 Task: Manage the "User settings" page in the site builder.
Action: Mouse moved to (1108, 77)
Screenshot: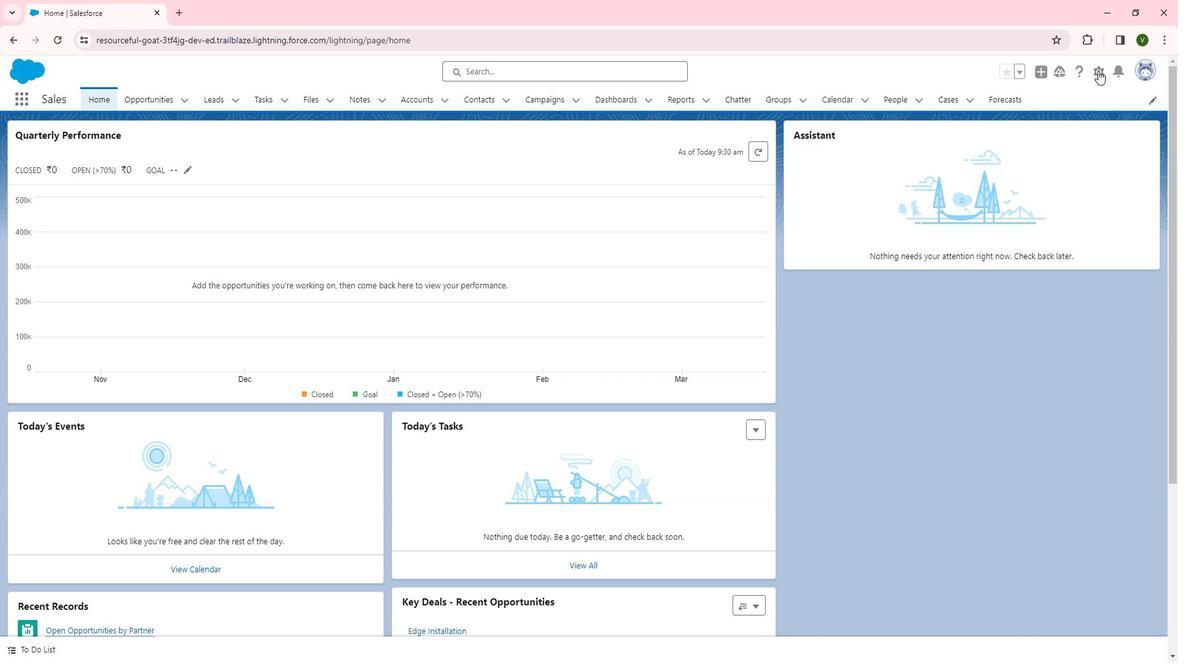 
Action: Mouse pressed left at (1108, 77)
Screenshot: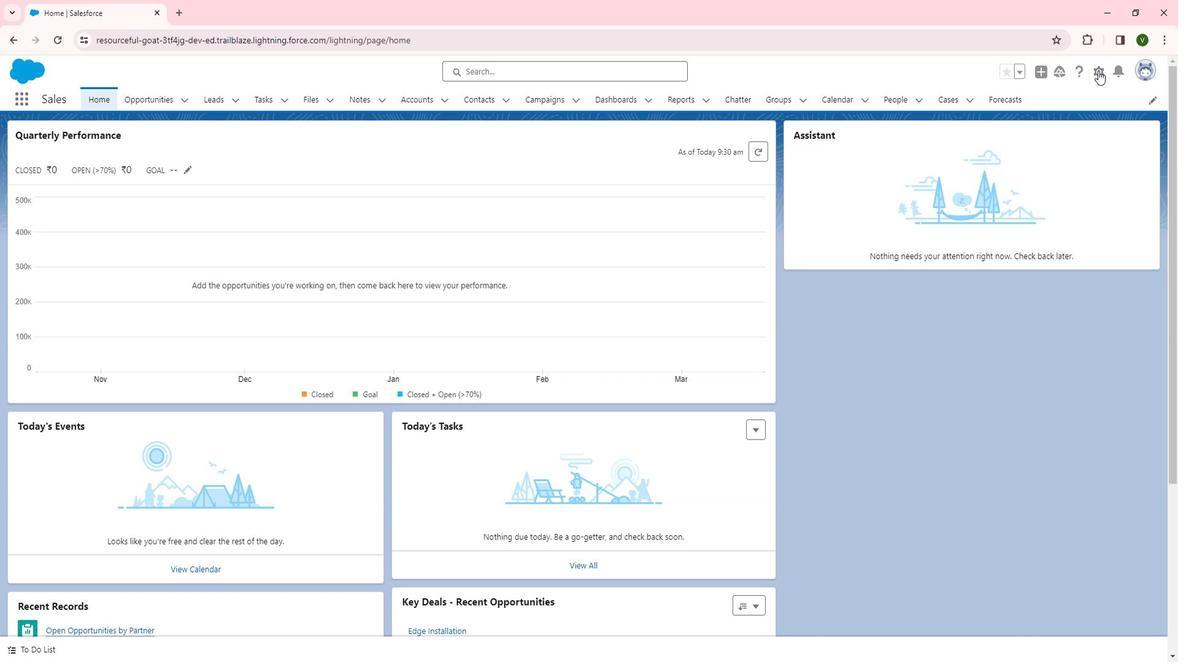 
Action: Mouse moved to (1054, 114)
Screenshot: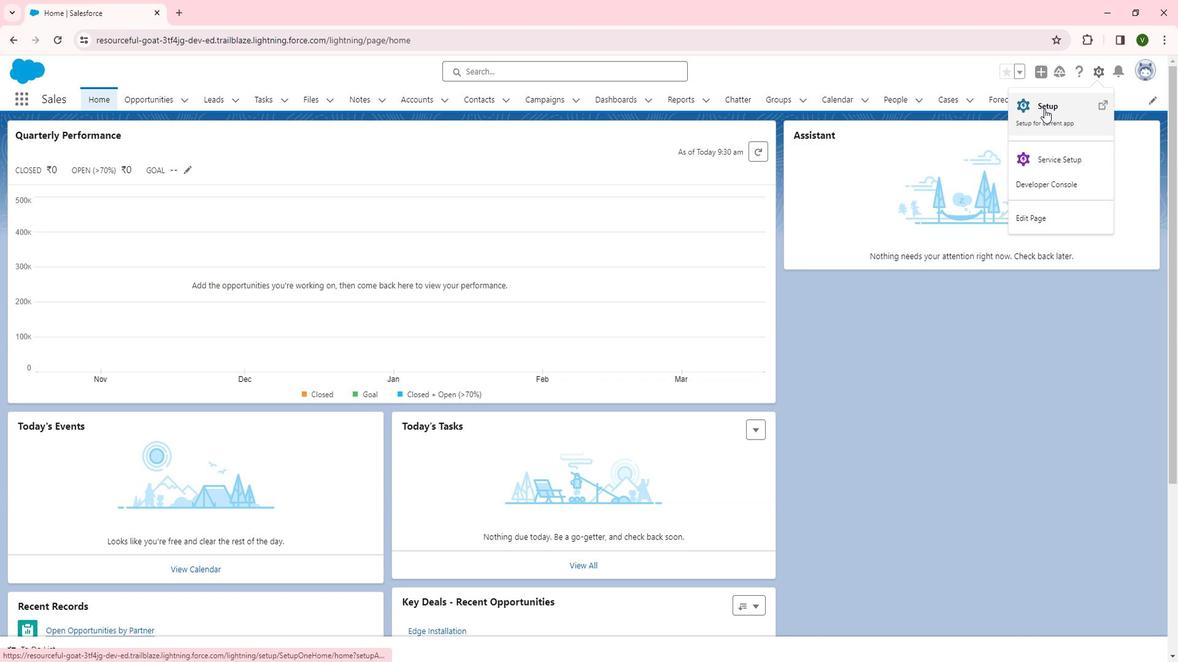
Action: Mouse pressed left at (1054, 114)
Screenshot: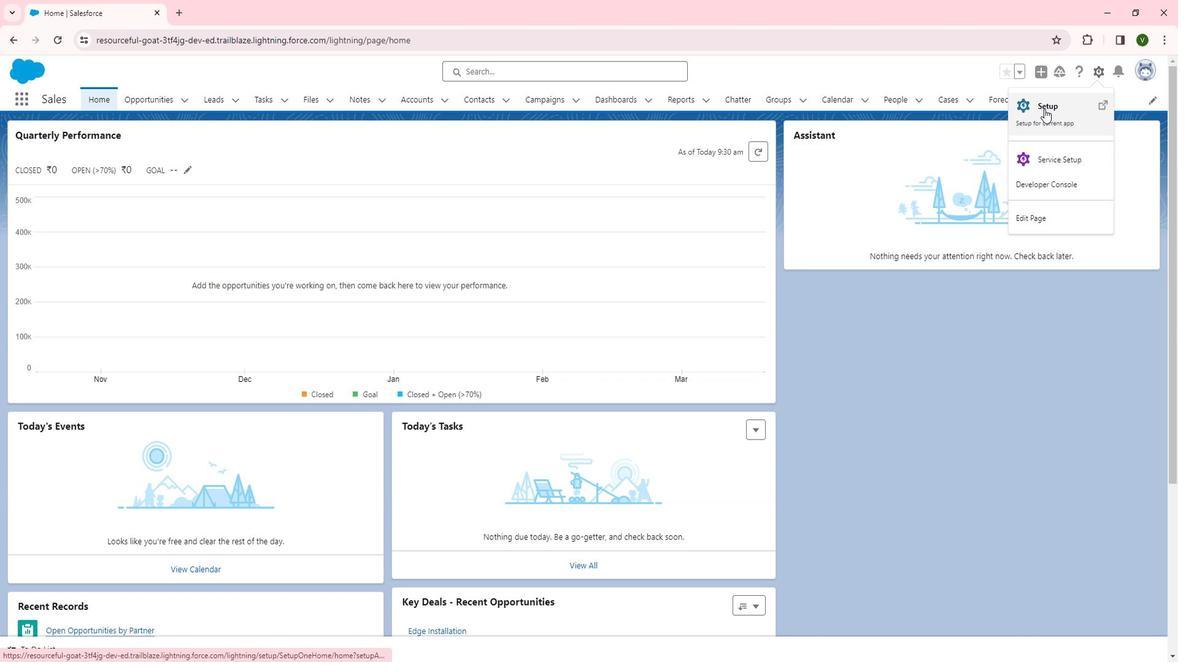 
Action: Mouse moved to (52, 448)
Screenshot: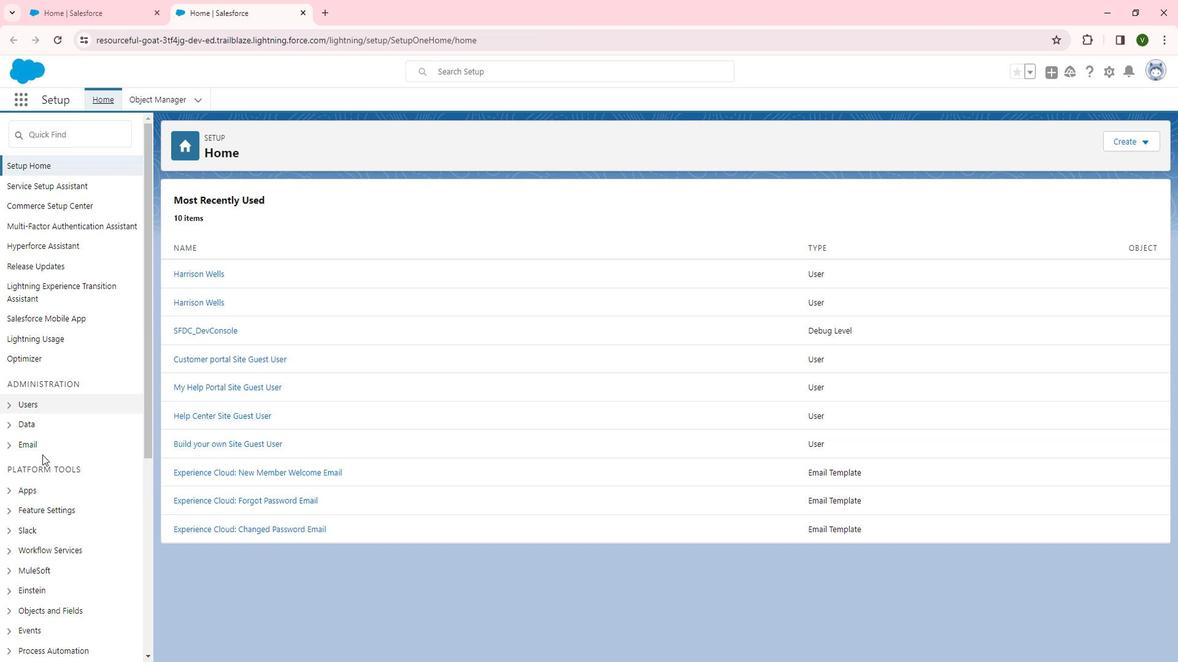 
Action: Mouse scrolled (52, 447) with delta (0, 0)
Screenshot: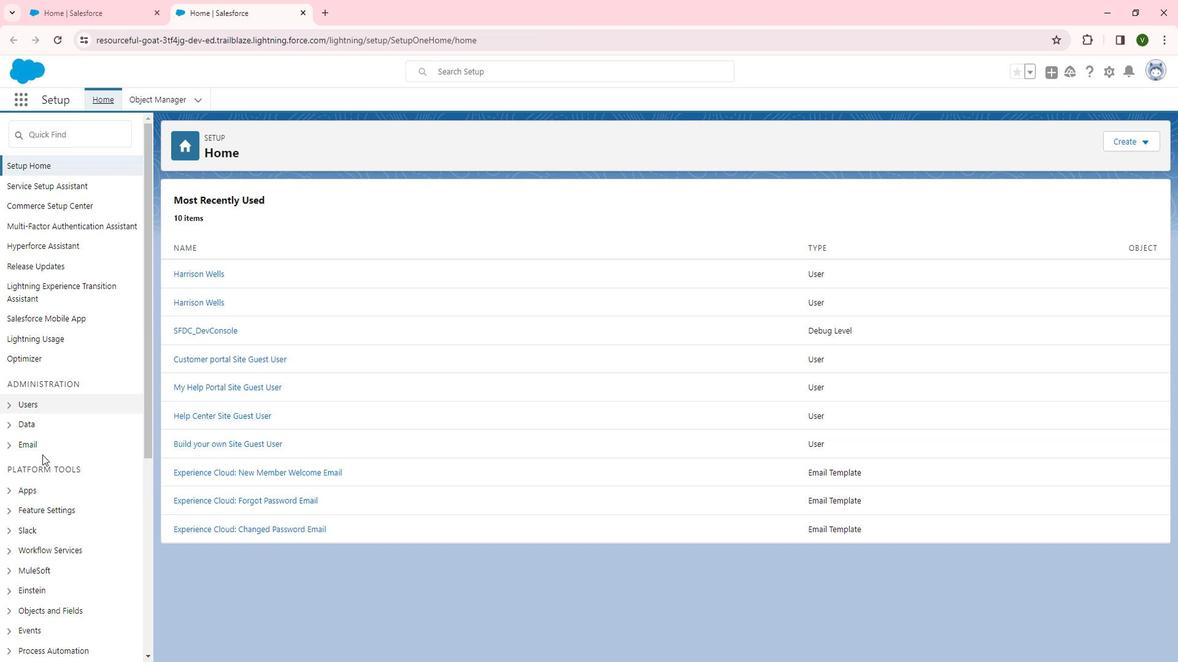 
Action: Mouse moved to (50, 451)
Screenshot: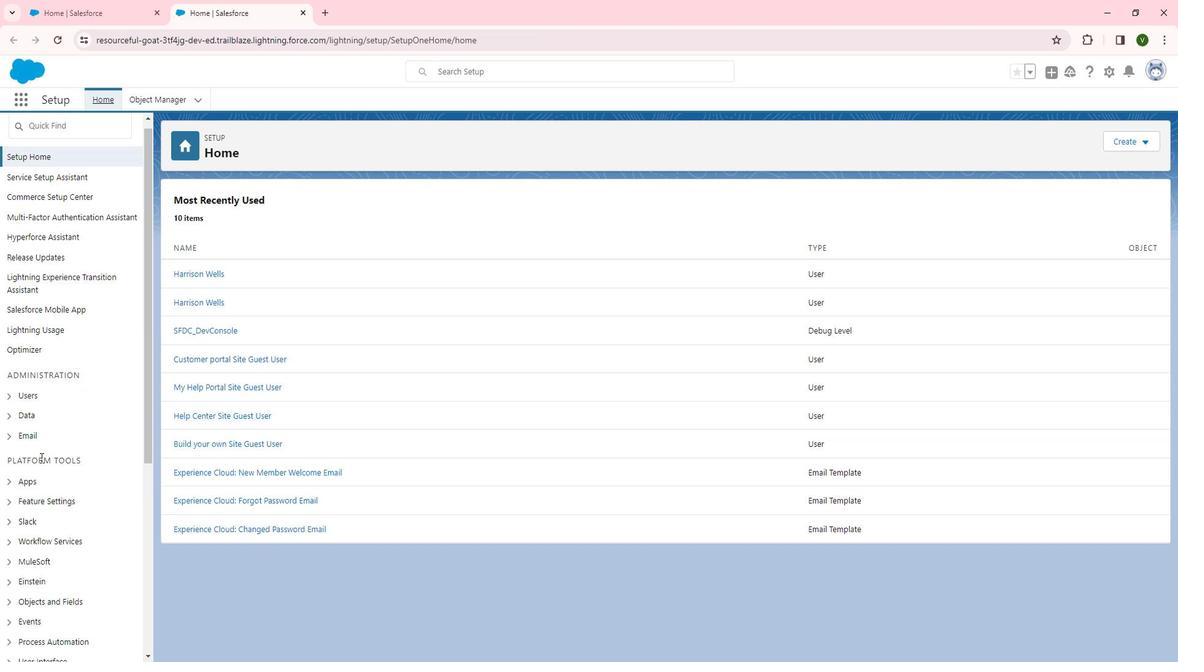 
Action: Mouse scrolled (50, 450) with delta (0, 0)
Screenshot: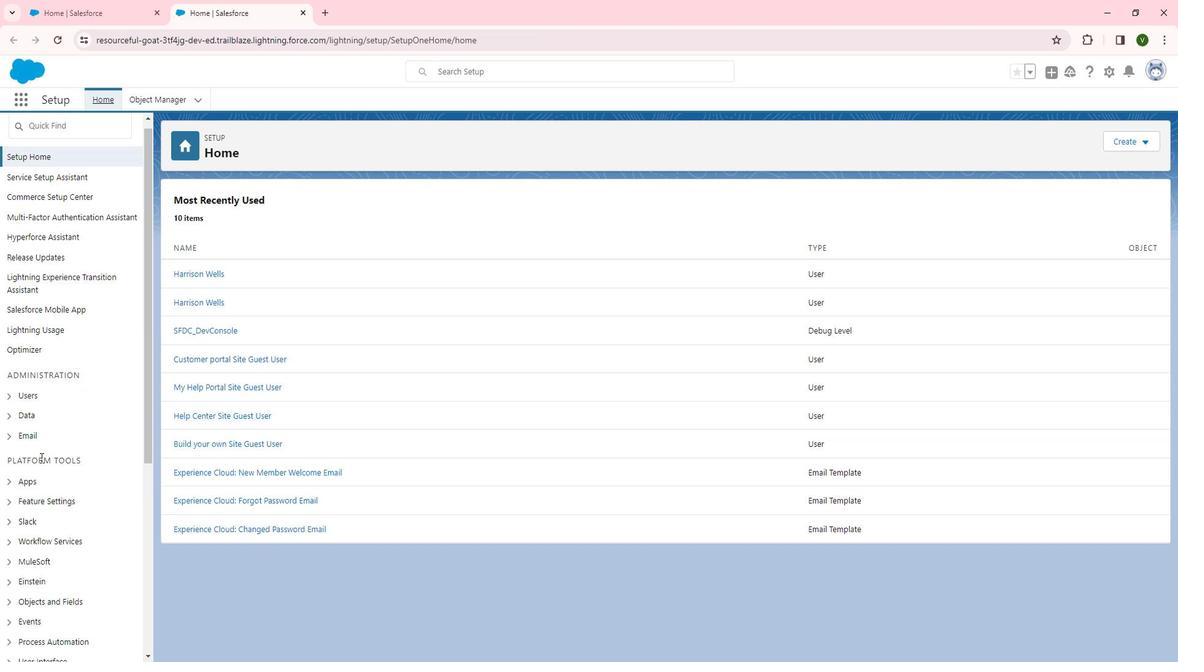 
Action: Mouse scrolled (50, 450) with delta (0, 0)
Screenshot: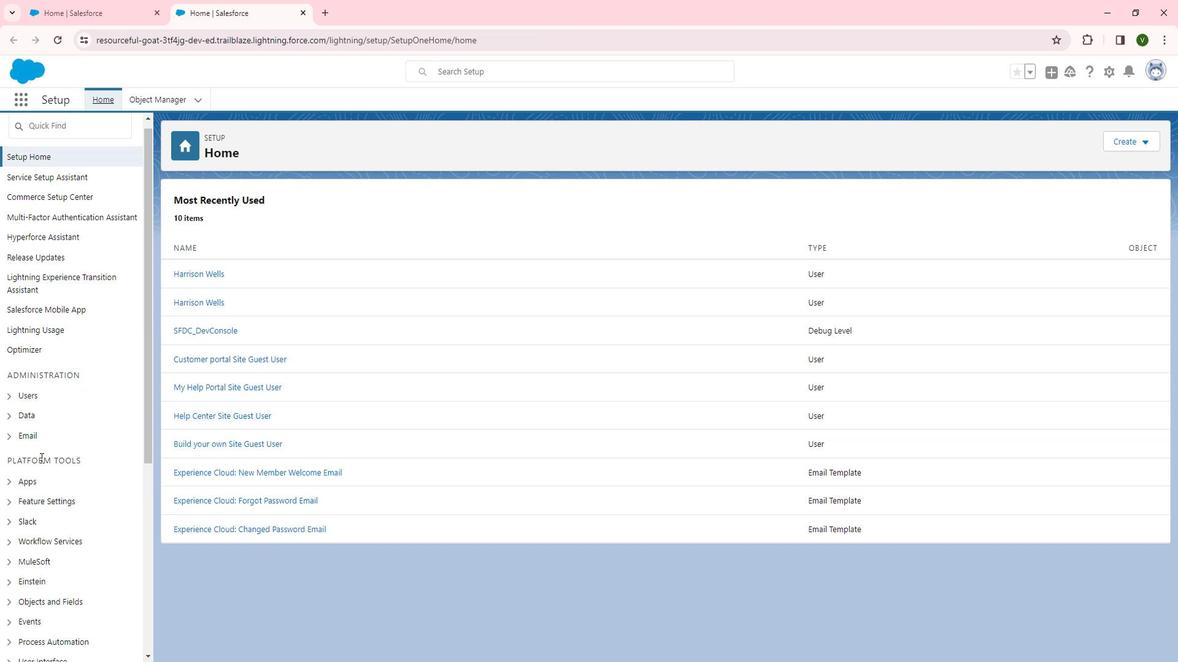 
Action: Mouse scrolled (50, 450) with delta (0, 0)
Screenshot: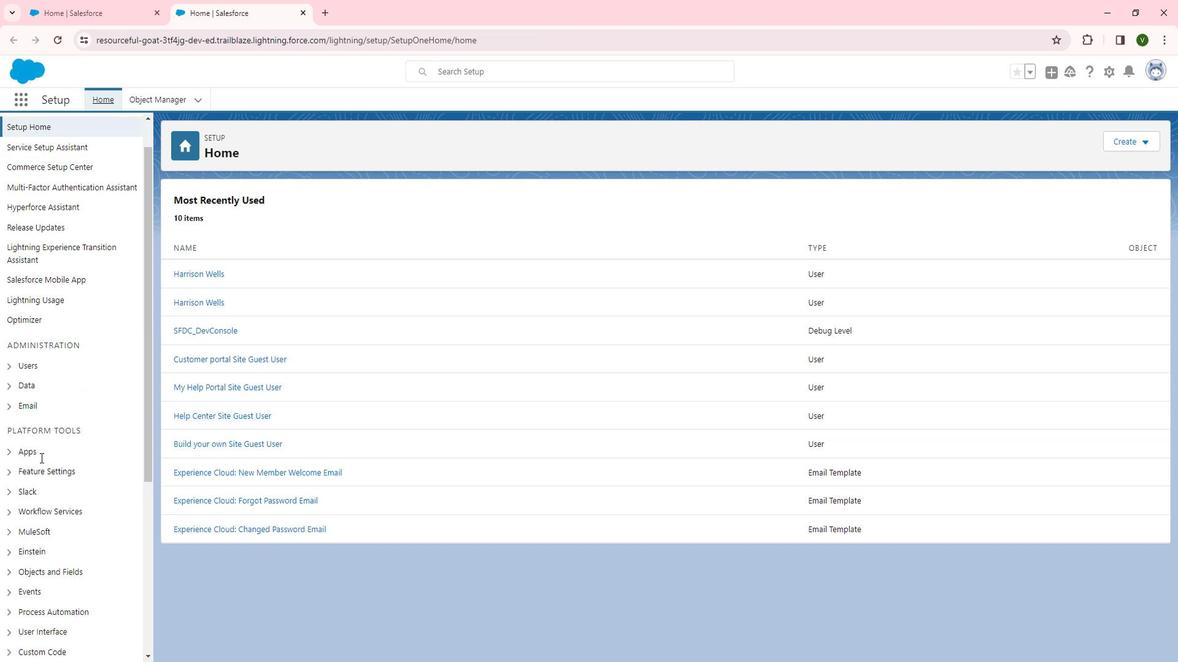 
Action: Mouse moved to (49, 255)
Screenshot: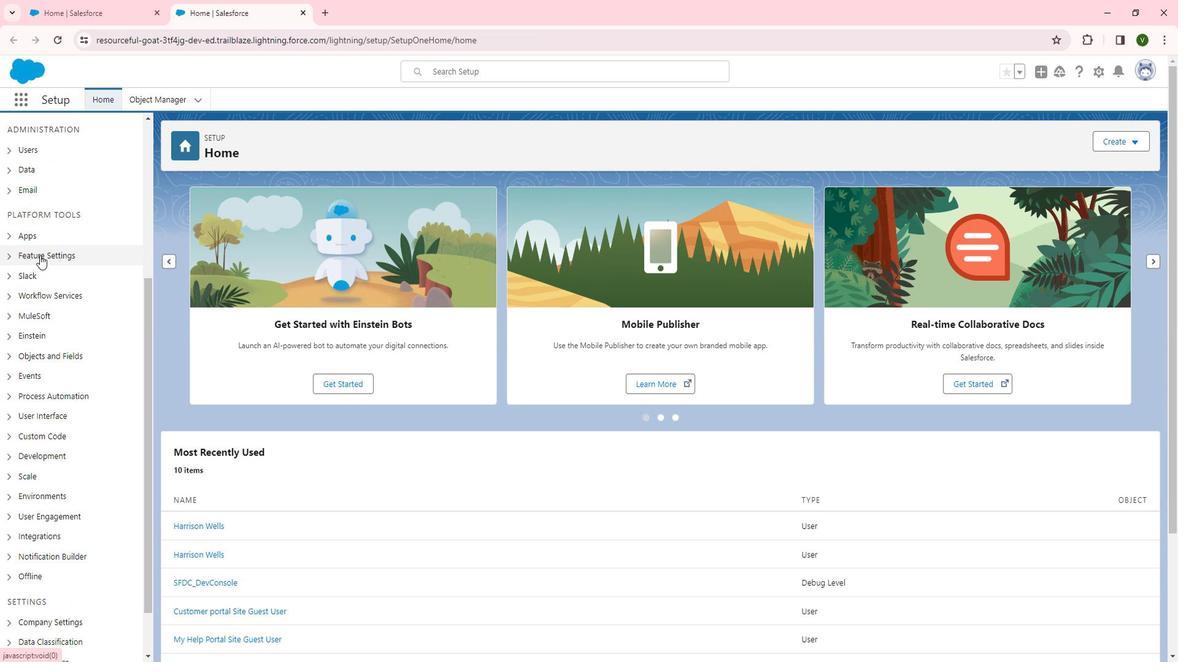 
Action: Mouse pressed left at (49, 255)
Screenshot: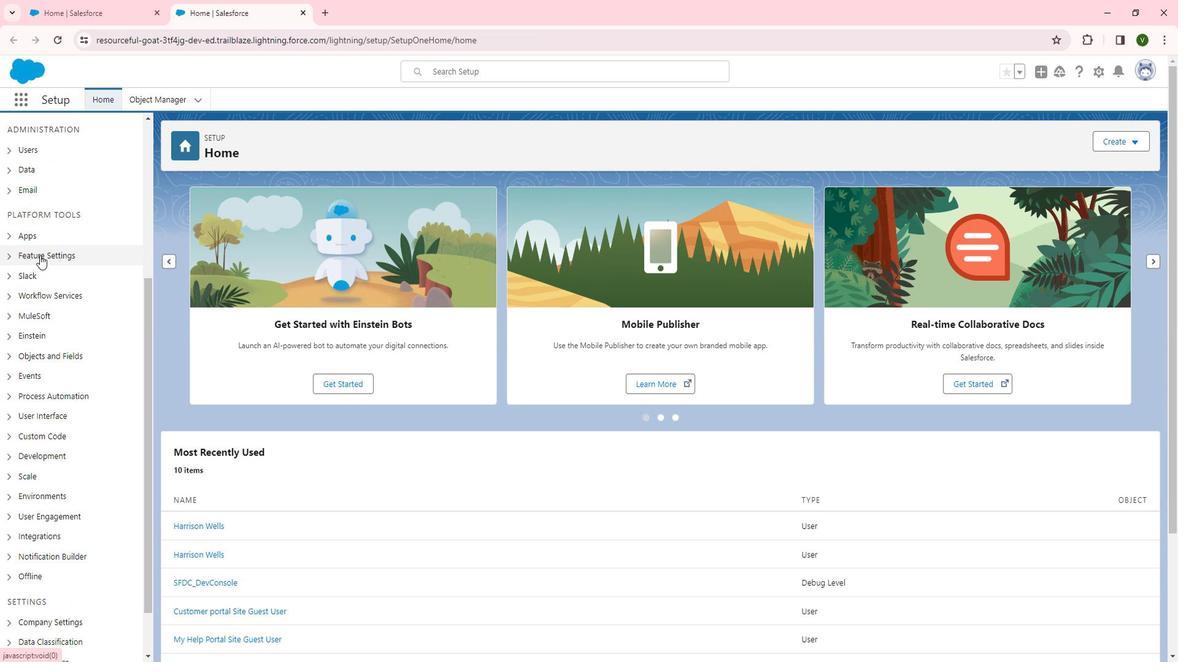 
Action: Mouse moved to (57, 351)
Screenshot: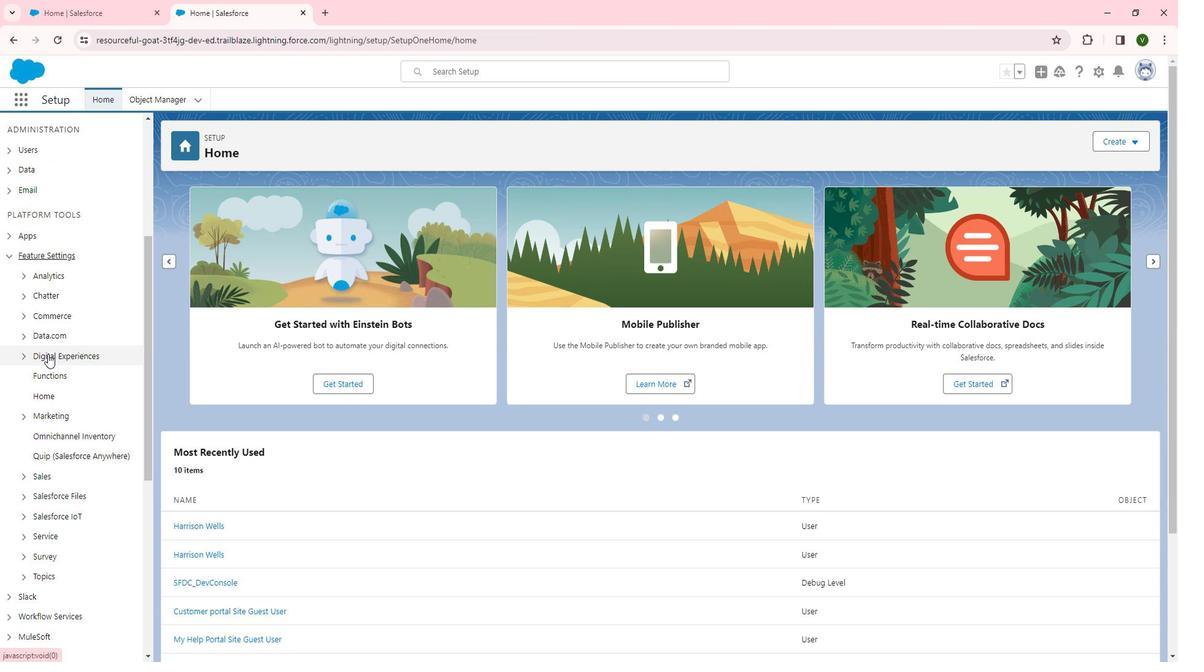 
Action: Mouse pressed left at (57, 351)
Screenshot: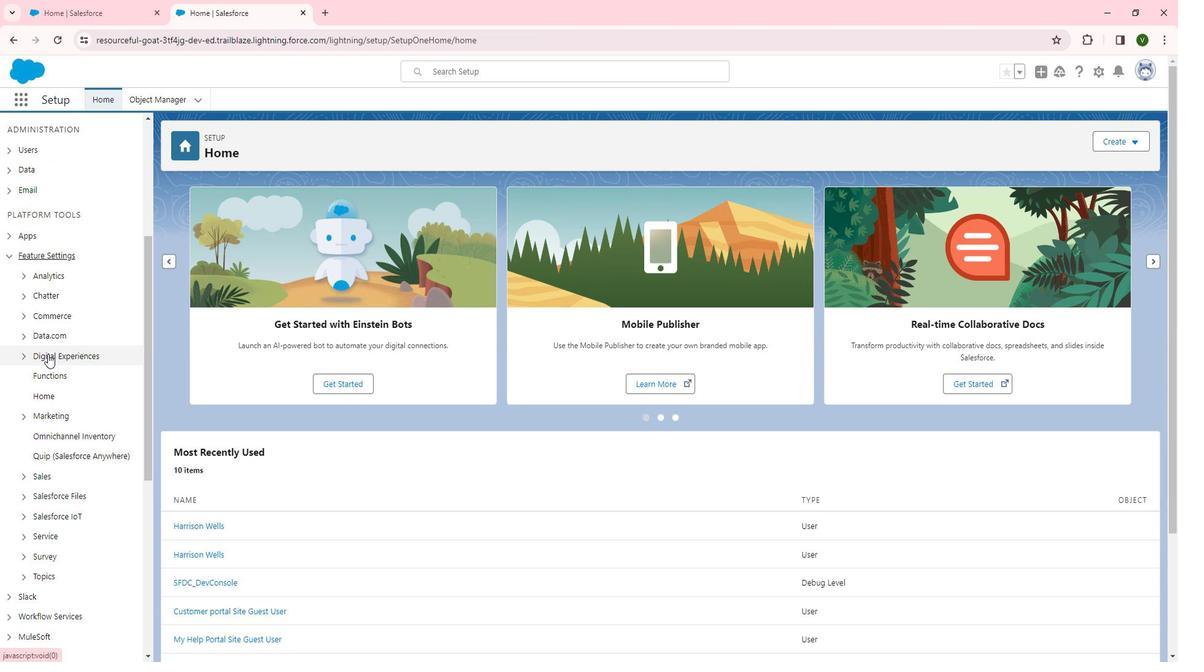 
Action: Mouse moved to (65, 369)
Screenshot: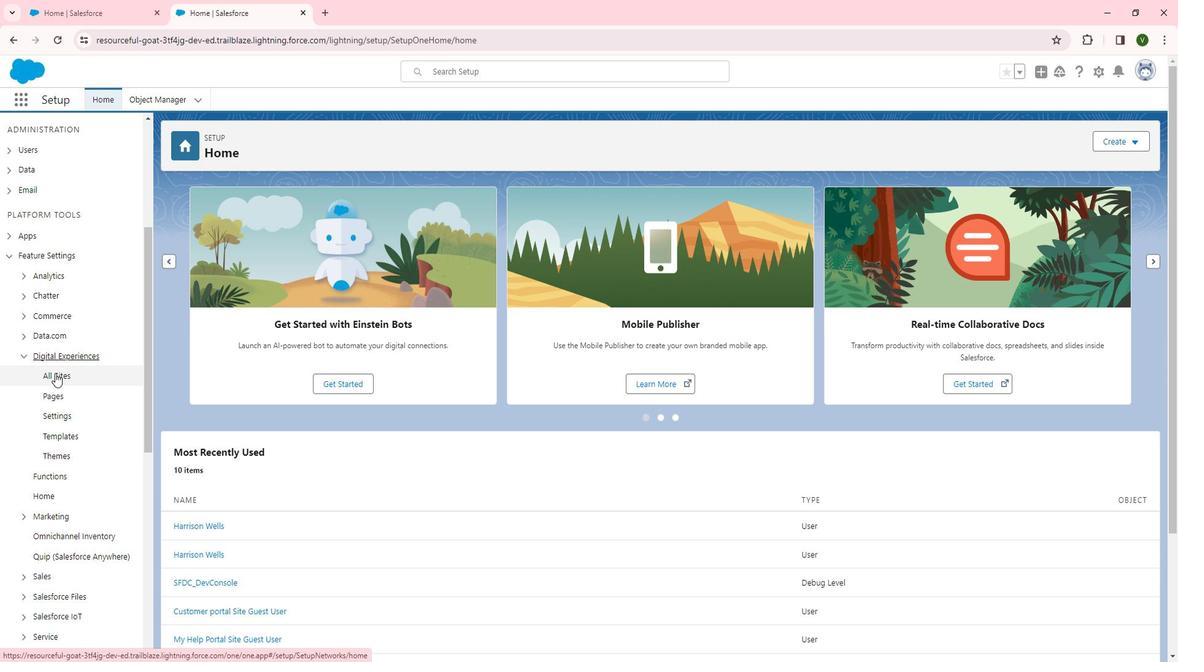 
Action: Mouse pressed left at (65, 369)
Screenshot: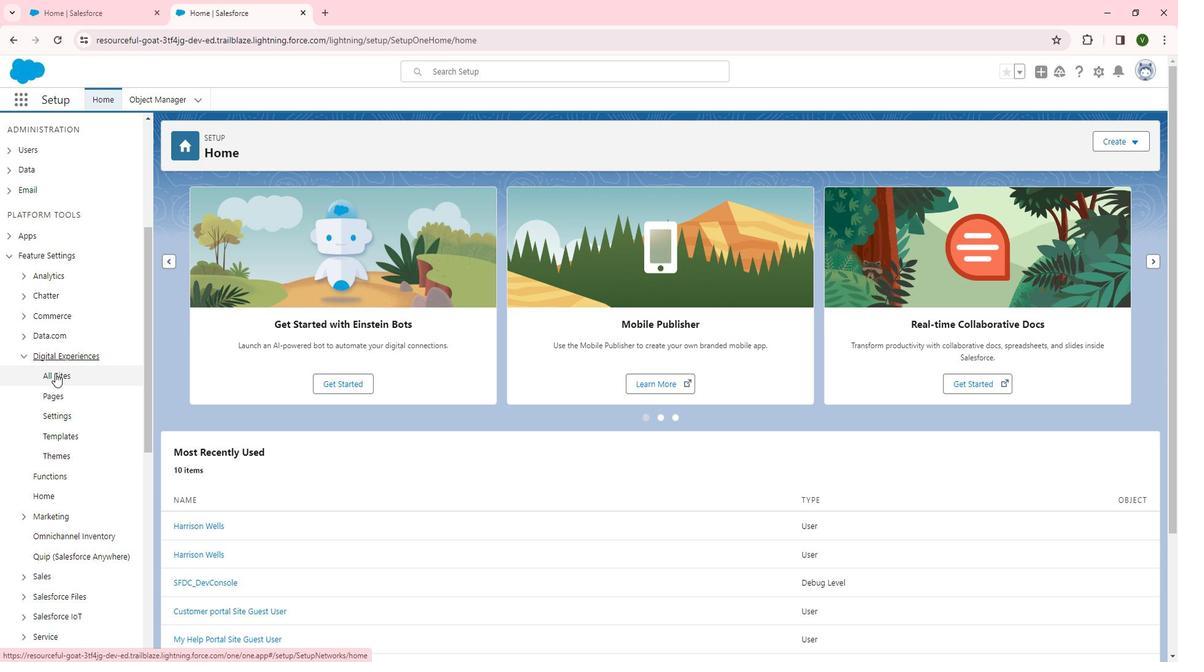 
Action: Mouse moved to (205, 320)
Screenshot: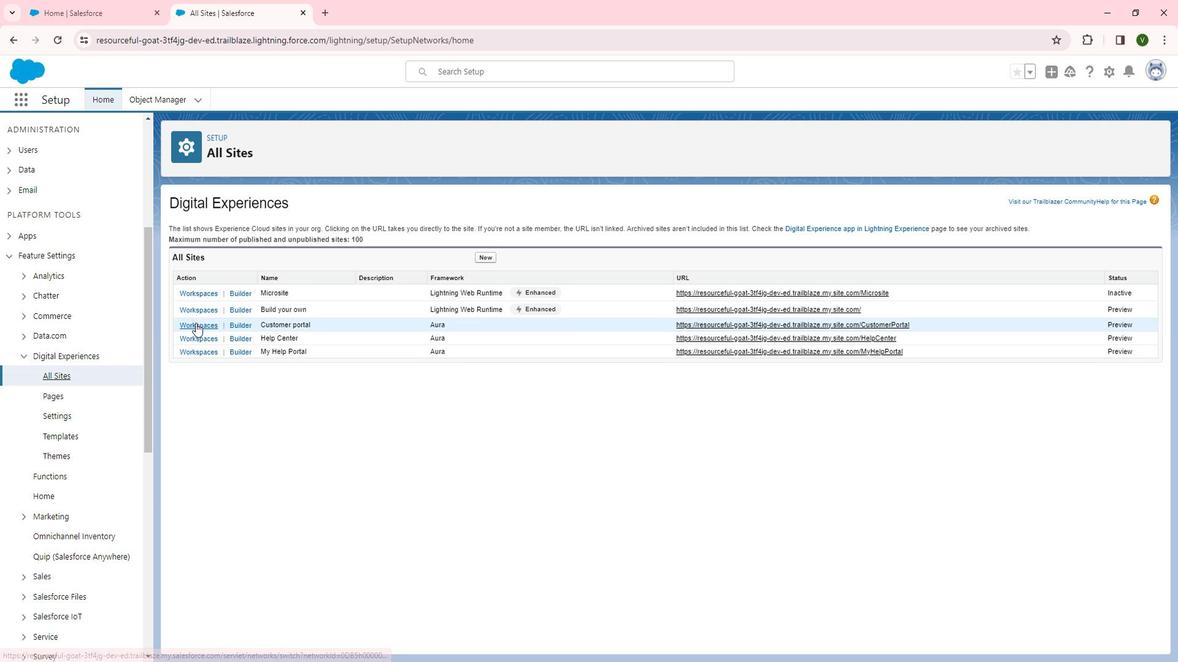 
Action: Mouse pressed left at (205, 320)
Screenshot: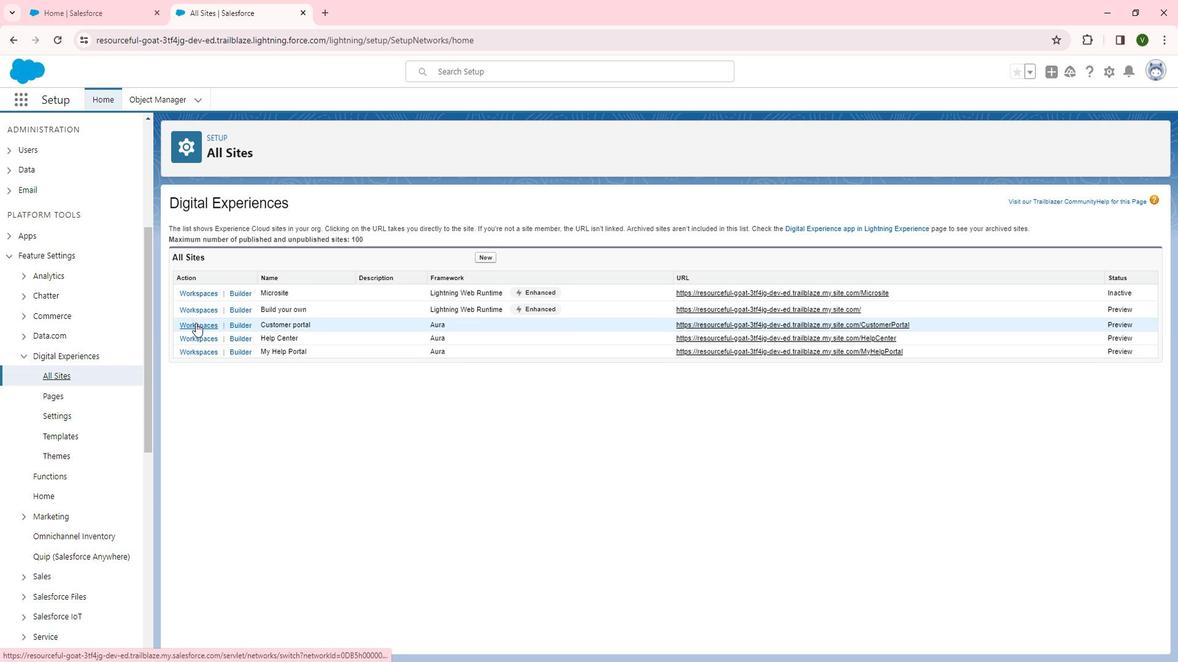 
Action: Mouse moved to (193, 274)
Screenshot: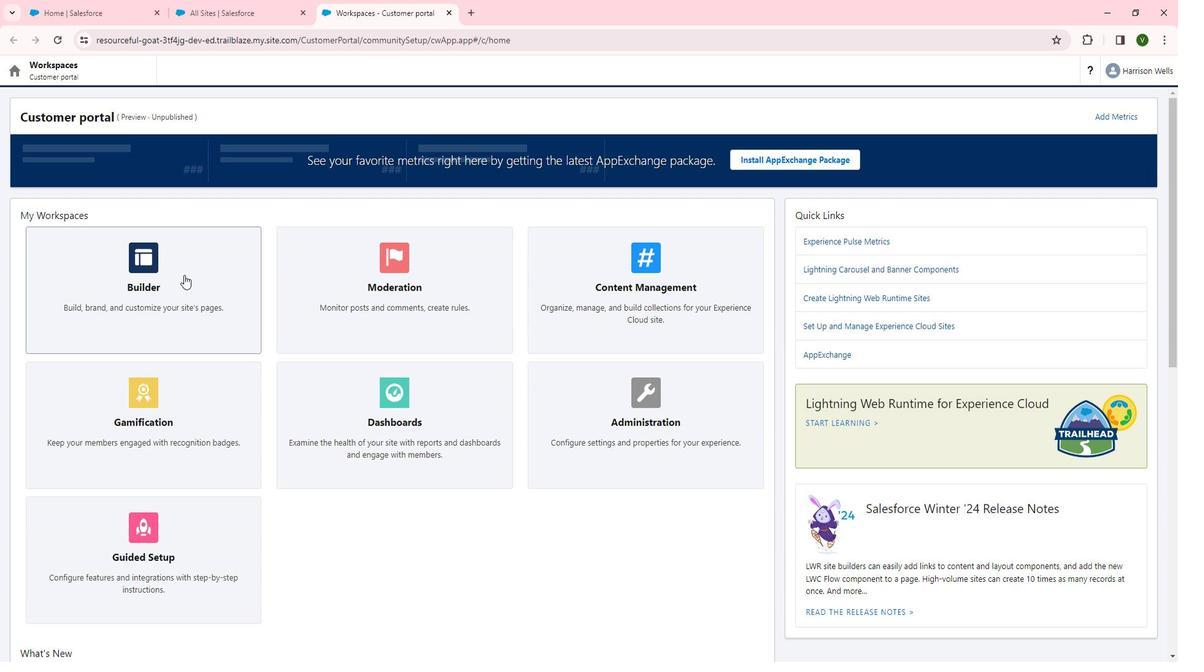 
Action: Mouse pressed left at (193, 274)
Screenshot: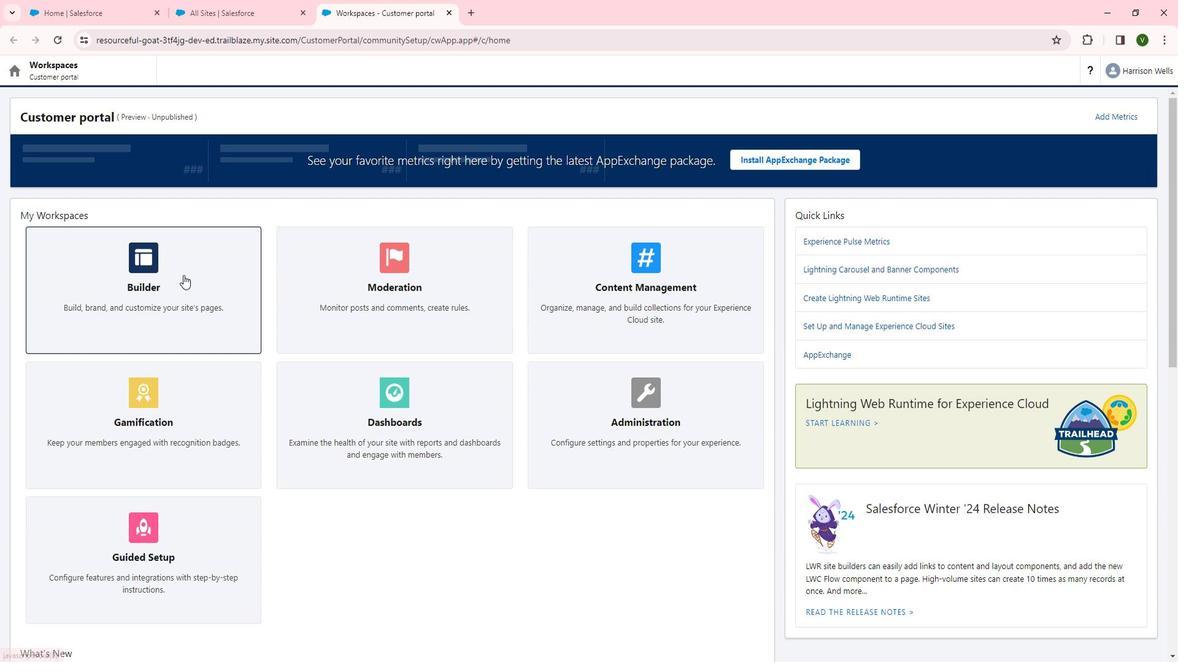 
Action: Mouse moved to (168, 79)
Screenshot: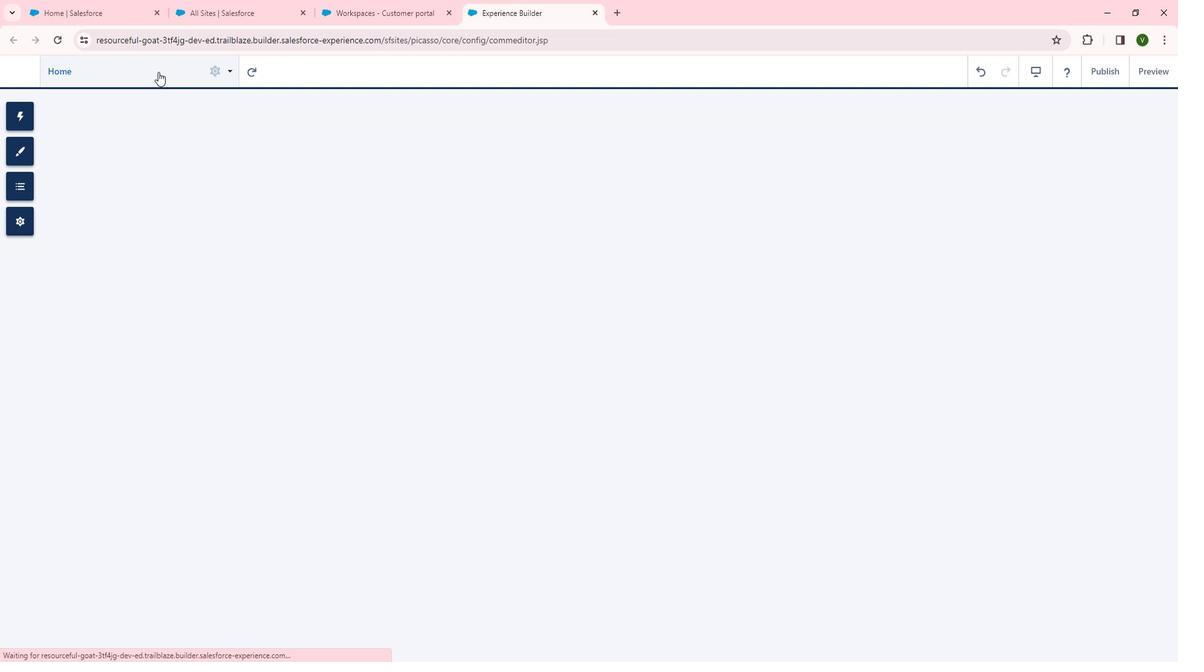
Action: Mouse pressed left at (168, 79)
Screenshot: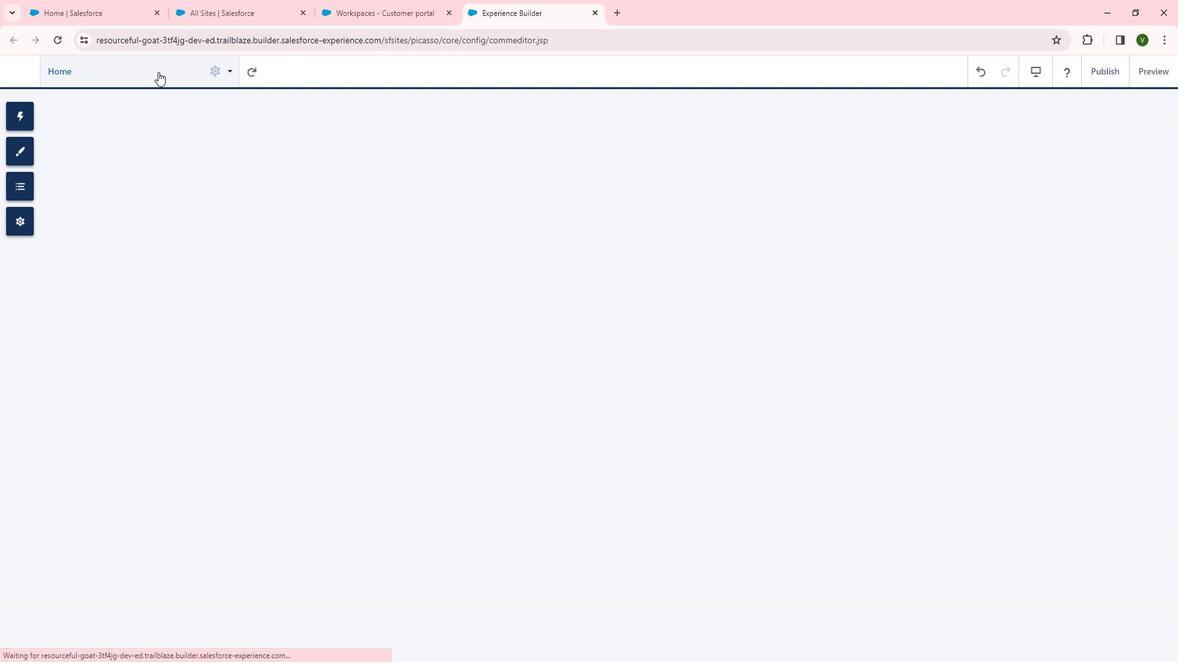 
Action: Mouse moved to (179, 338)
Screenshot: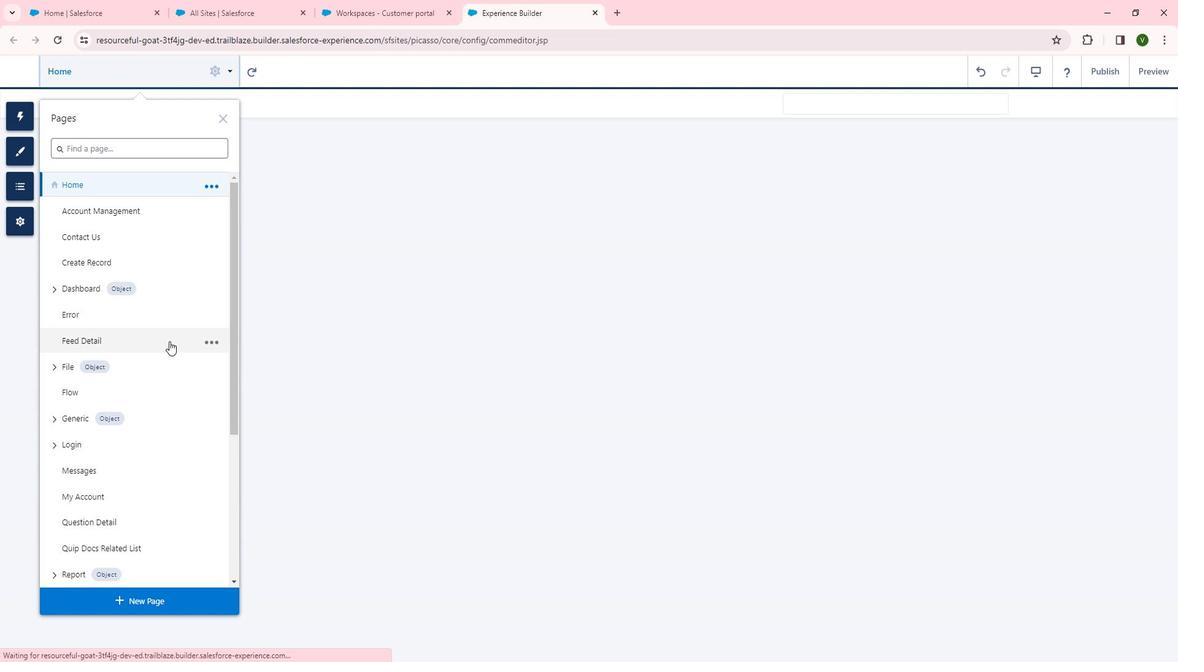 
Action: Mouse scrolled (179, 338) with delta (0, 0)
Screenshot: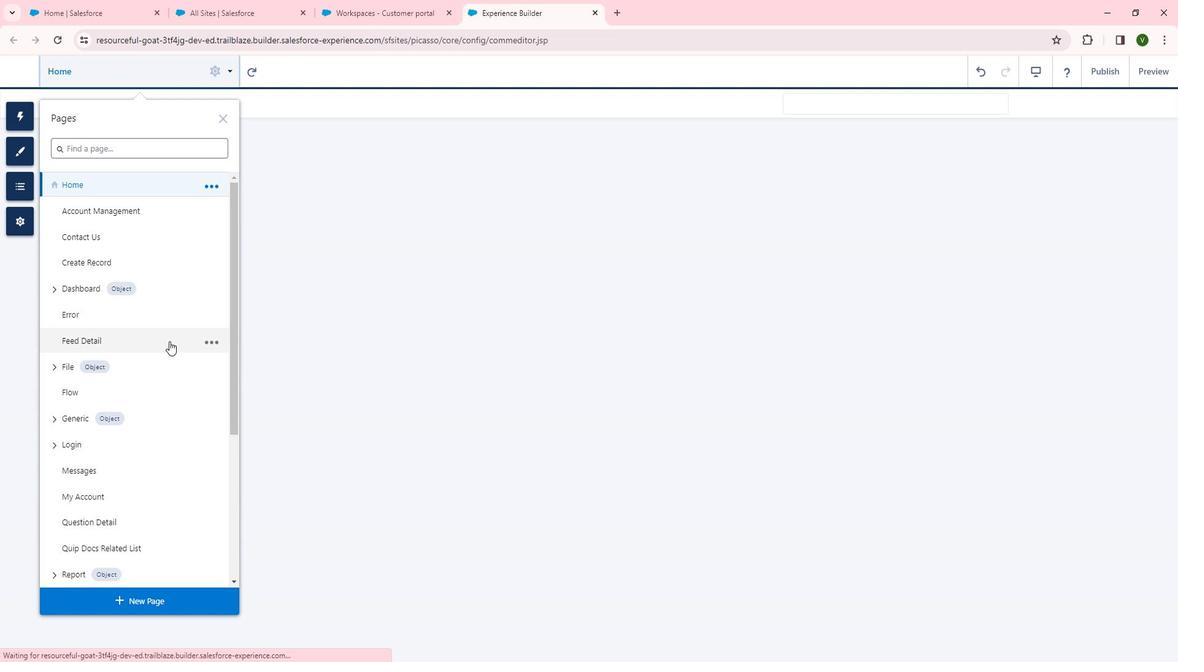 
Action: Mouse scrolled (179, 338) with delta (0, 0)
Screenshot: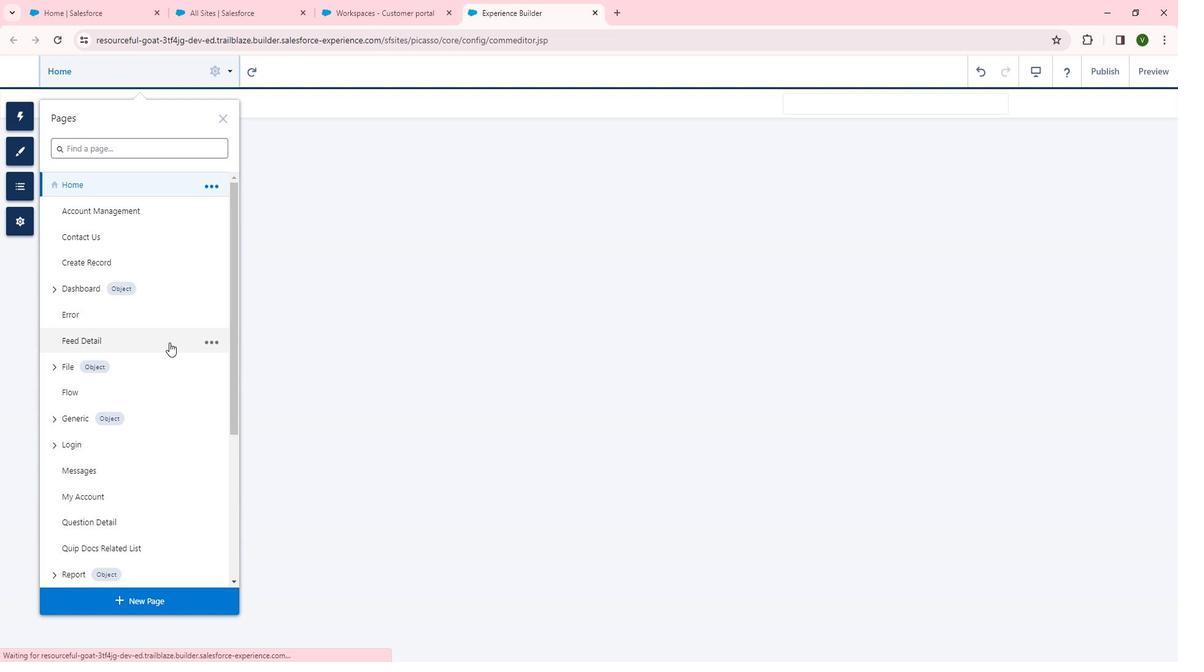 
Action: Mouse moved to (179, 339)
Screenshot: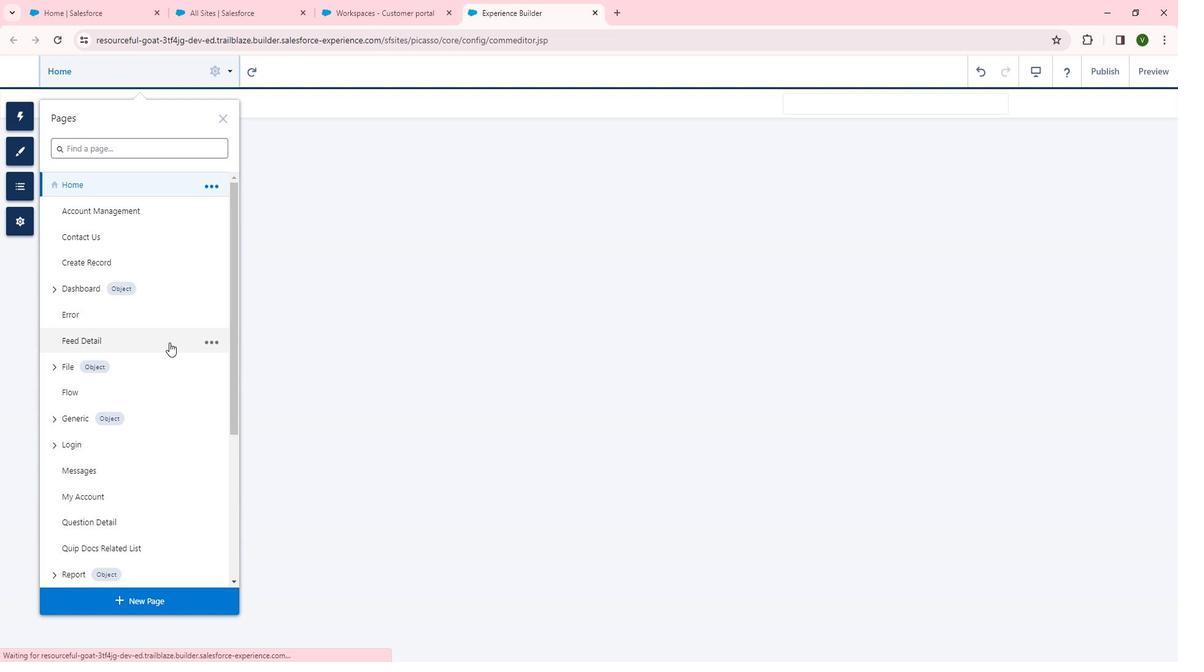 
Action: Mouse scrolled (179, 338) with delta (0, 0)
Screenshot: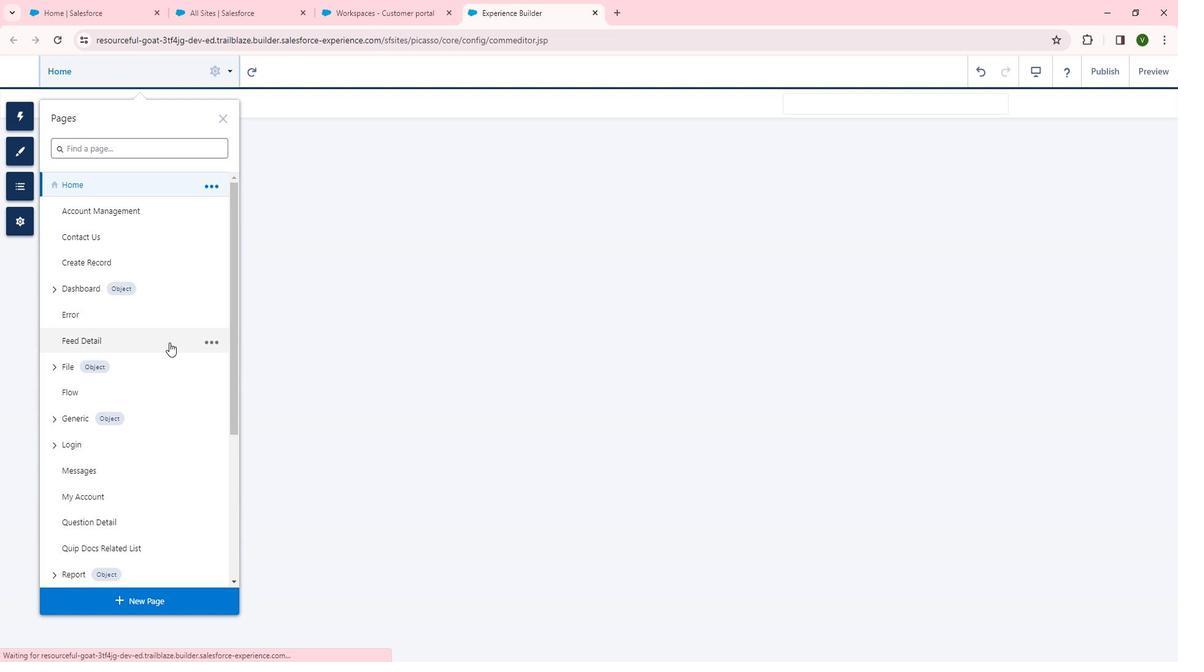 
Action: Mouse moved to (179, 340)
Screenshot: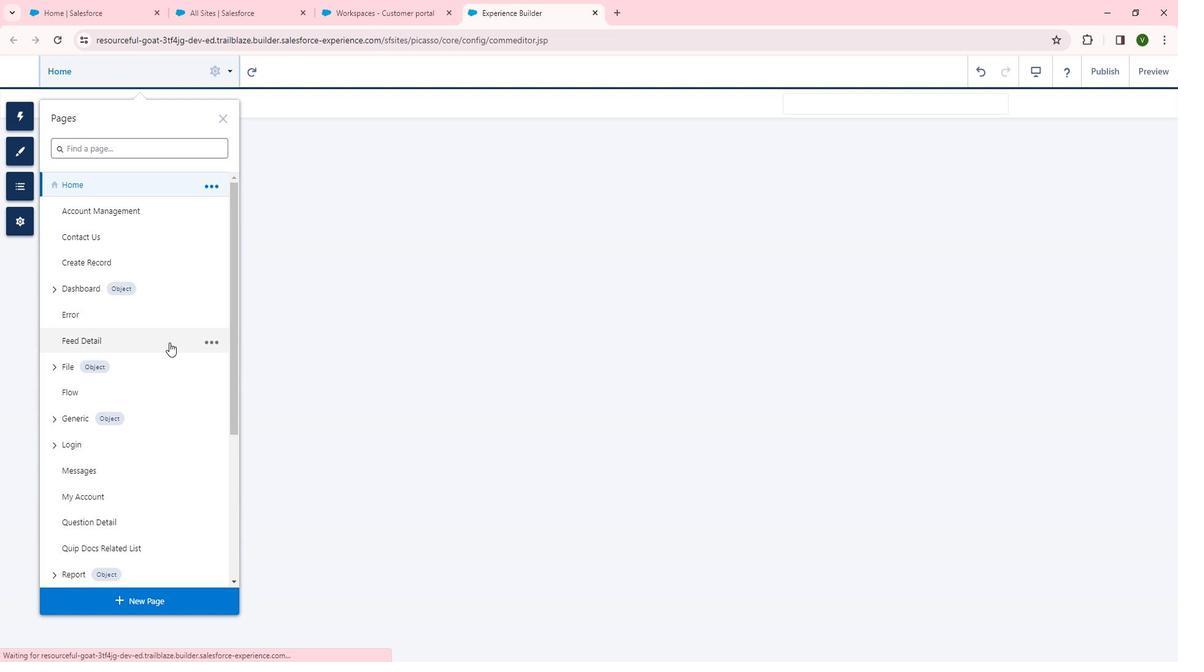 
Action: Mouse scrolled (179, 340) with delta (0, 0)
Screenshot: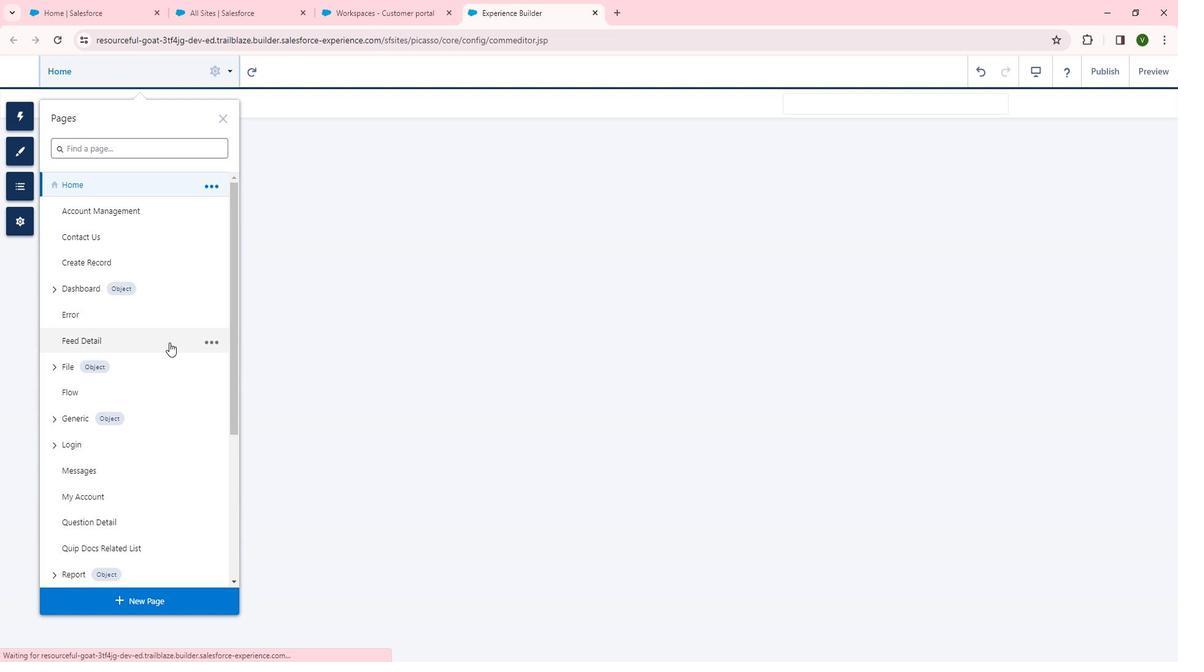 
Action: Mouse scrolled (179, 340) with delta (0, 0)
Screenshot: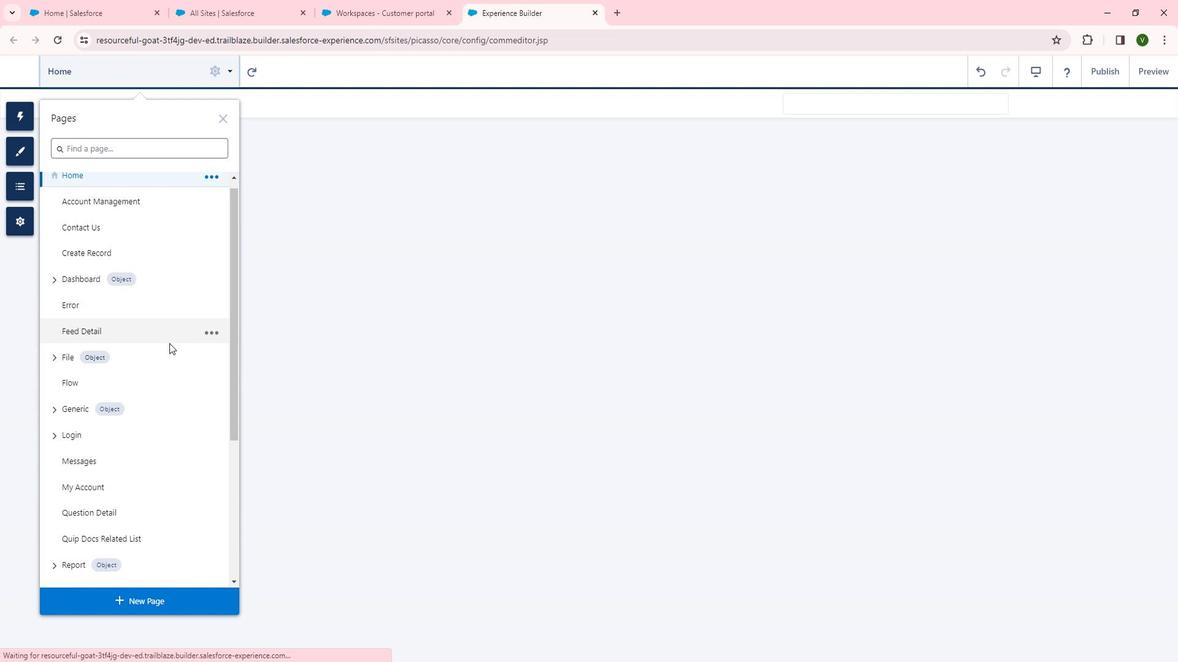
Action: Mouse scrolled (179, 340) with delta (0, 0)
Screenshot: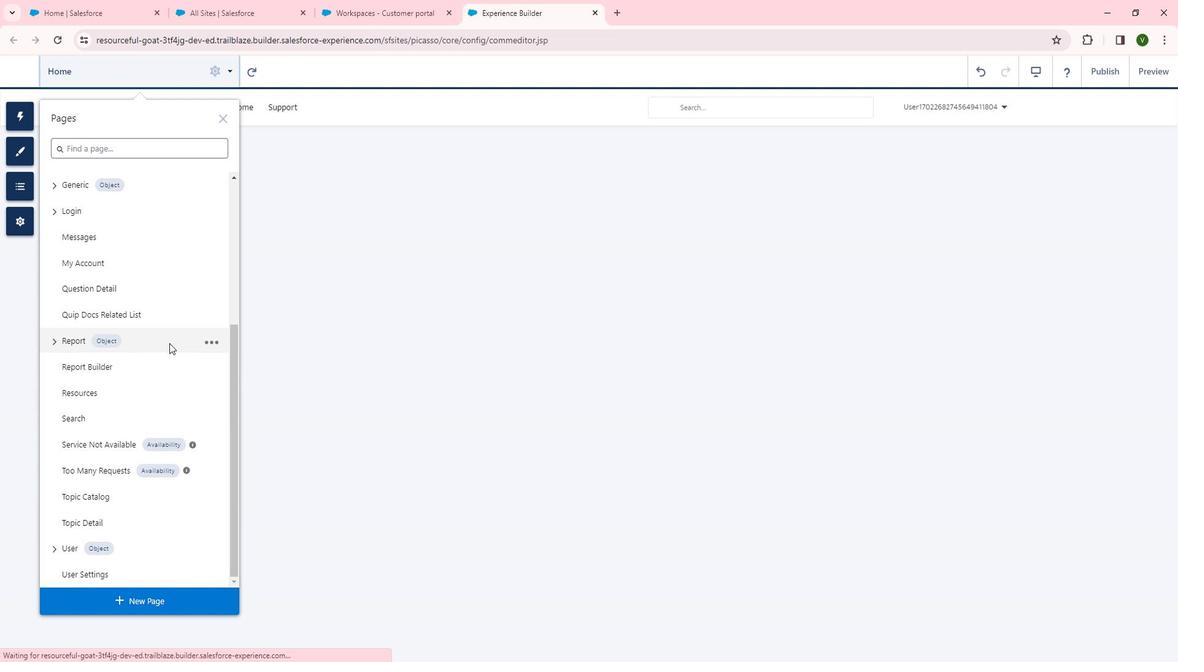 
Action: Mouse scrolled (179, 340) with delta (0, 0)
Screenshot: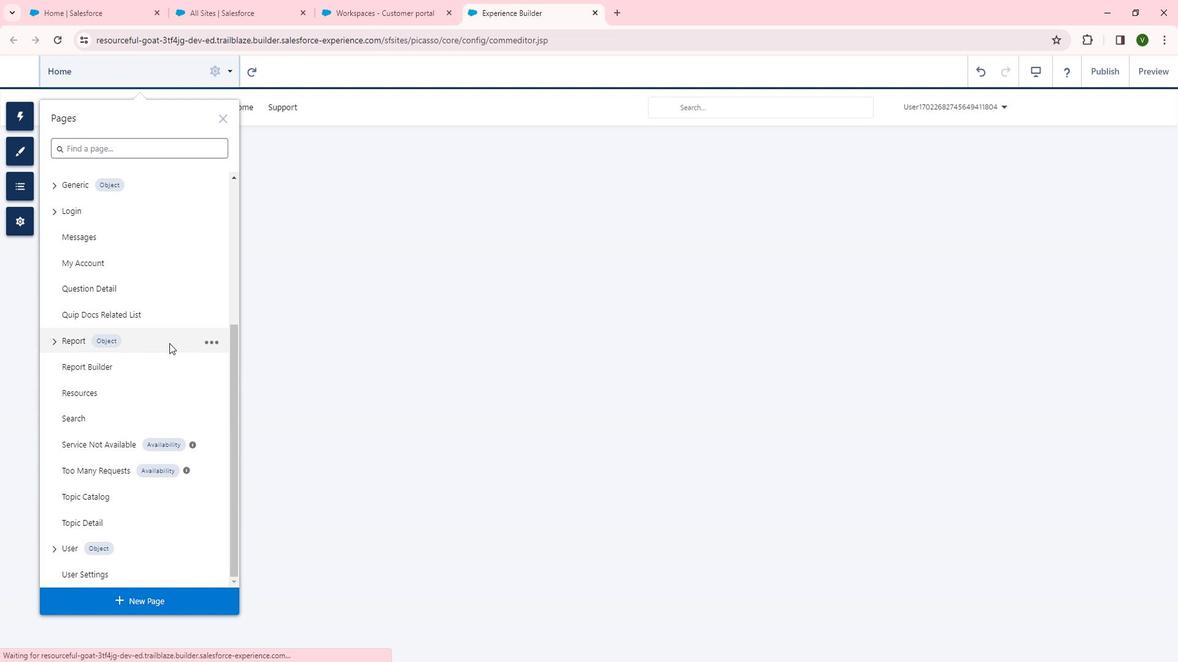 
Action: Mouse scrolled (179, 340) with delta (0, 0)
Screenshot: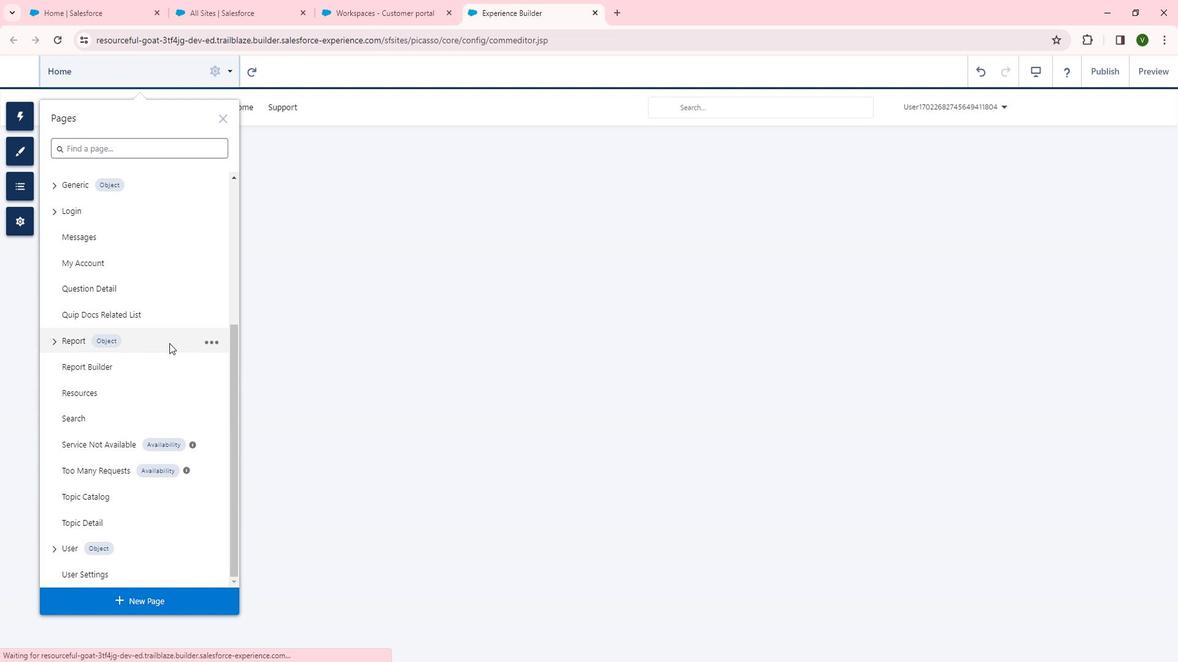 
Action: Mouse moved to (87, 560)
Screenshot: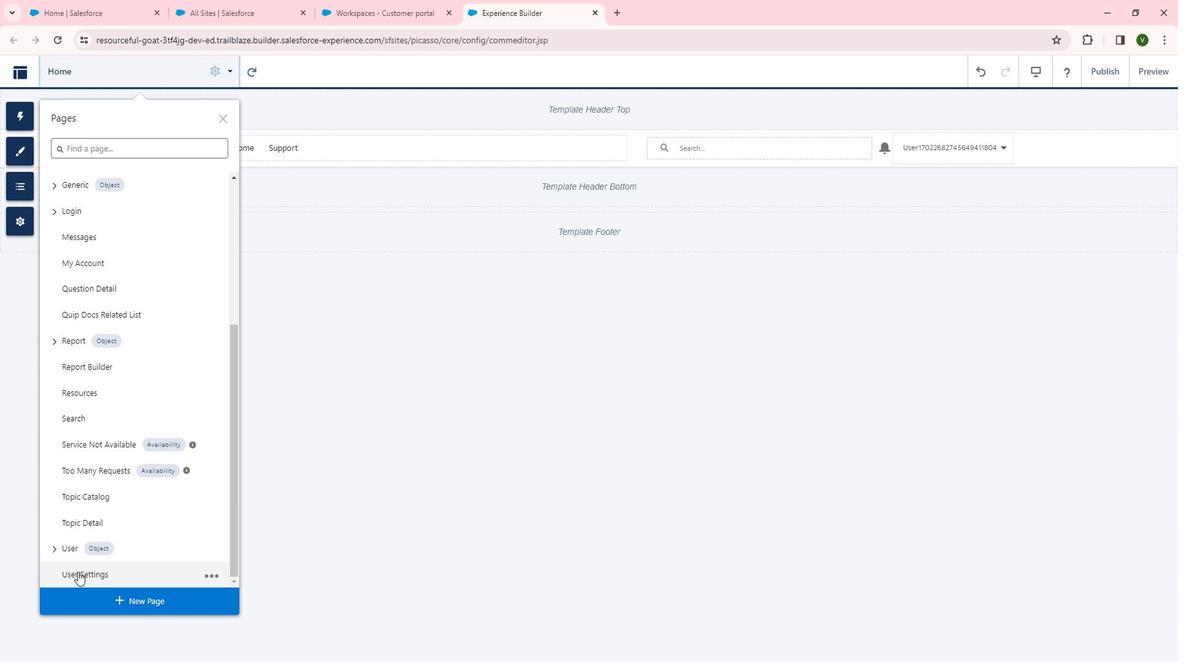 
Action: Mouse pressed left at (87, 560)
Screenshot: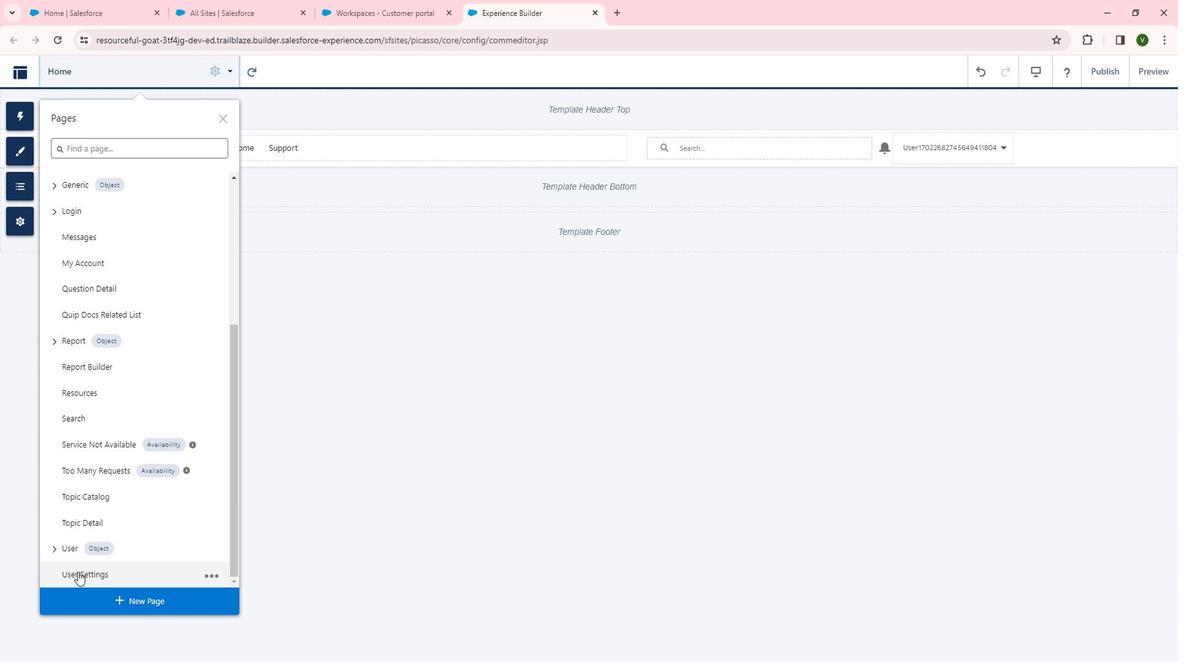 
Action: Mouse moved to (502, 387)
Screenshot: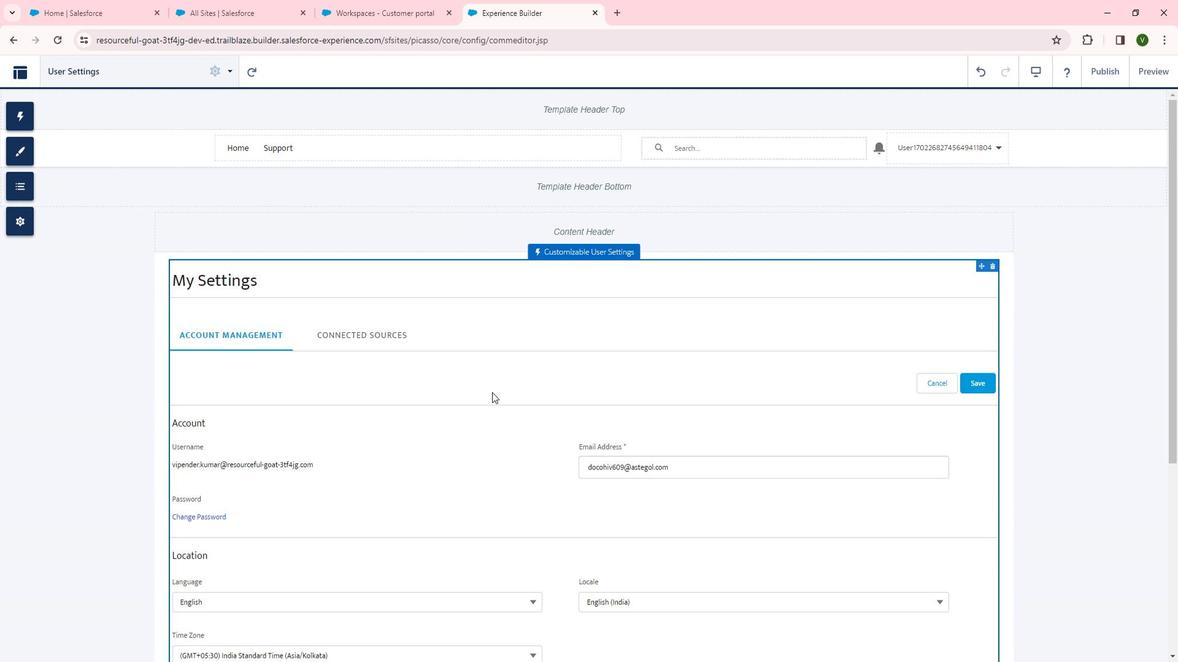 
Action: Mouse scrolled (502, 387) with delta (0, 0)
Screenshot: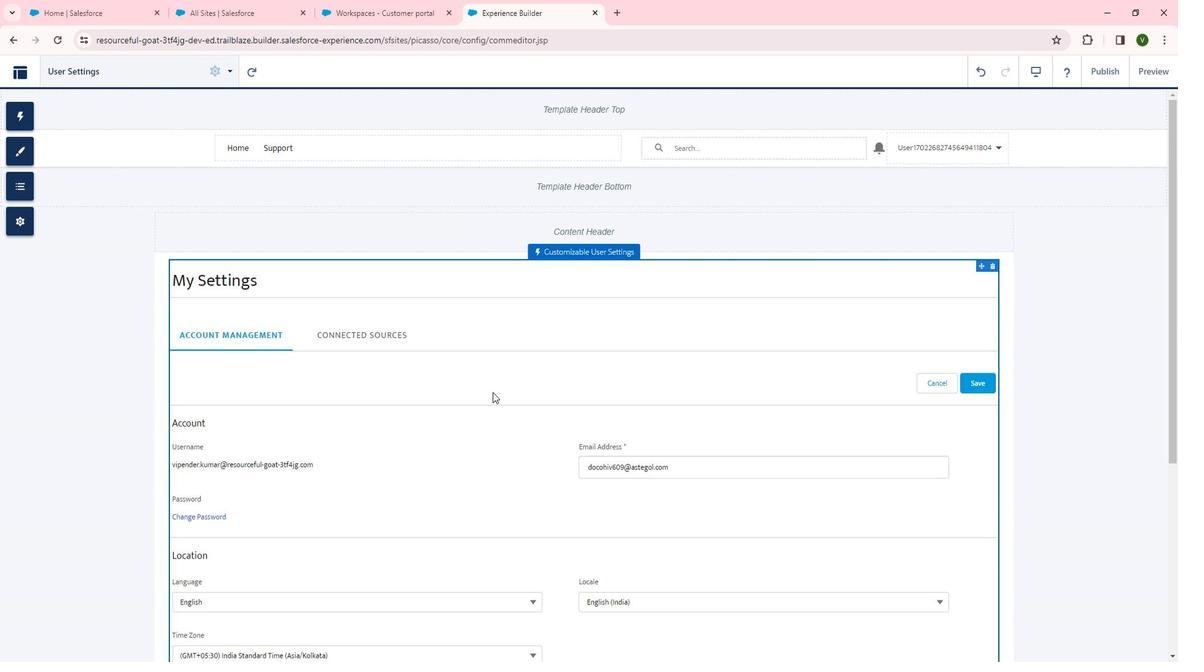
Action: Mouse scrolled (502, 387) with delta (0, 0)
Screenshot: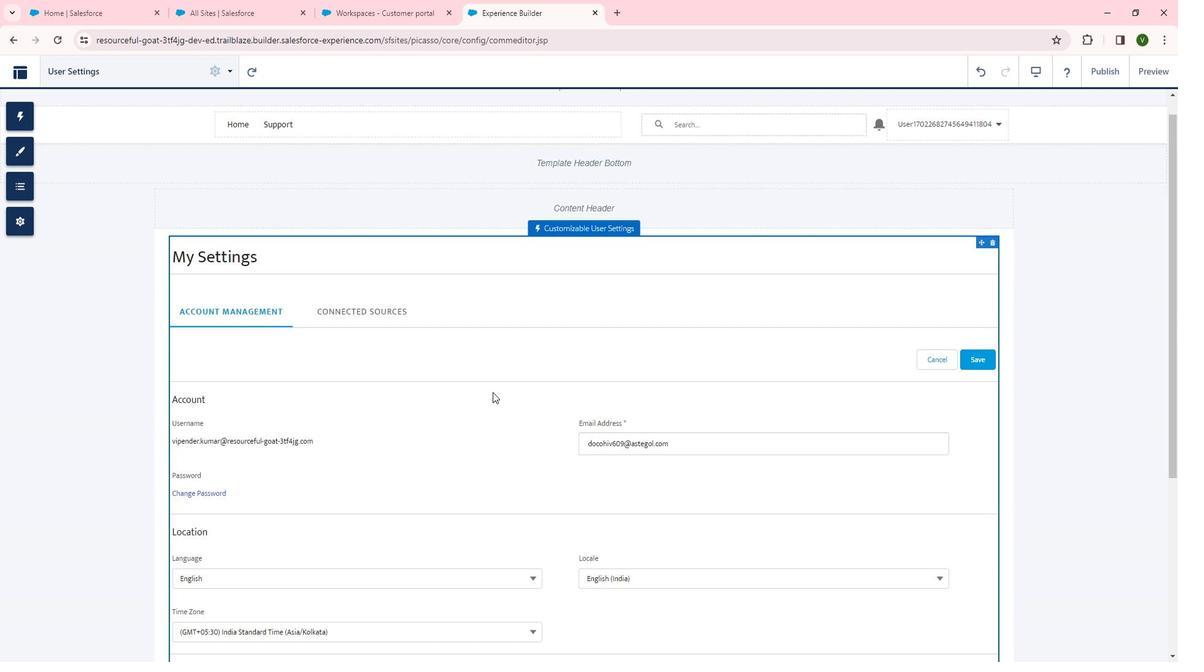 
Action: Mouse scrolled (502, 387) with delta (0, 0)
Screenshot: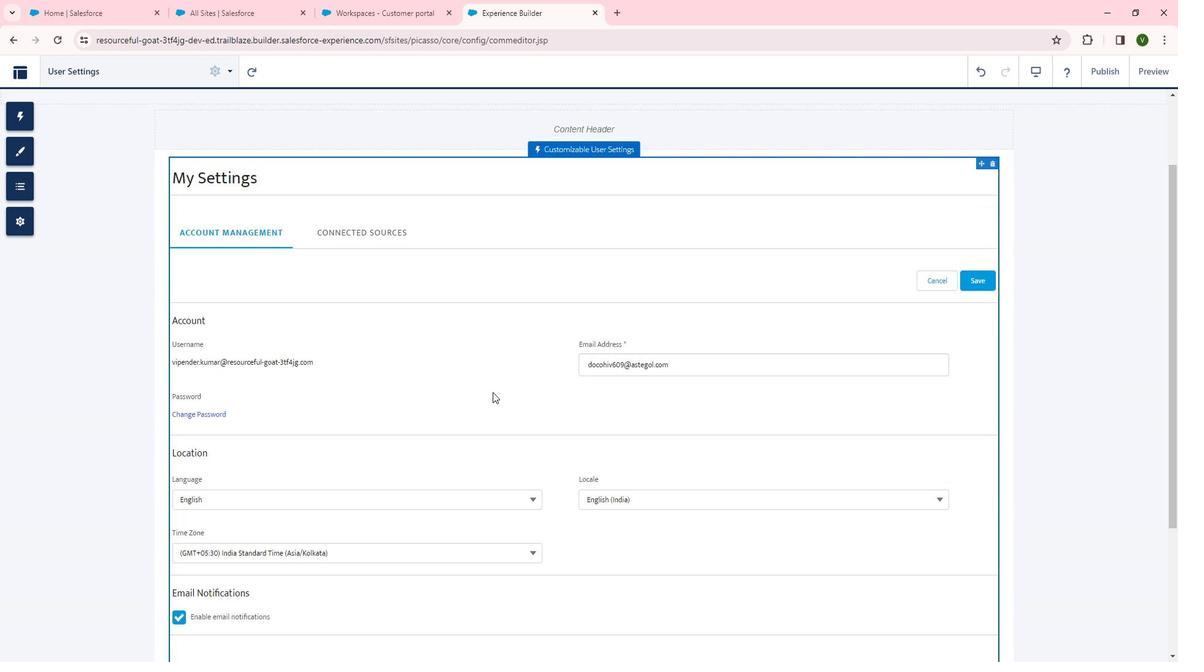 
Action: Mouse scrolled (502, 388) with delta (0, 0)
Screenshot: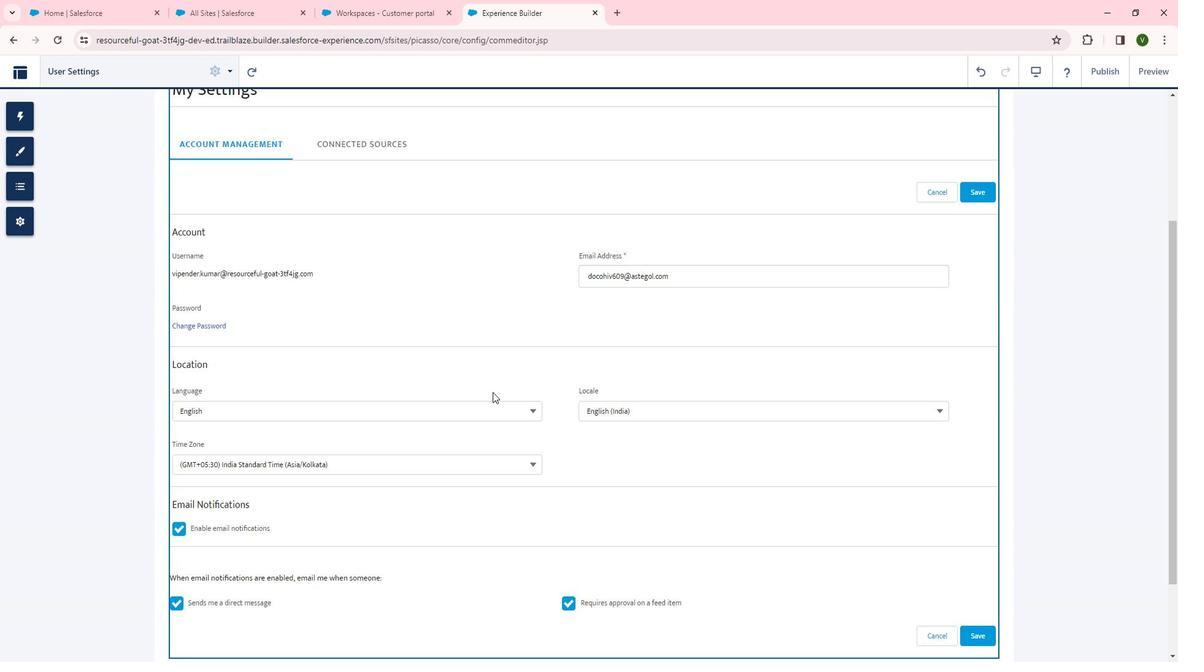 
Action: Mouse scrolled (502, 388) with delta (0, 0)
Screenshot: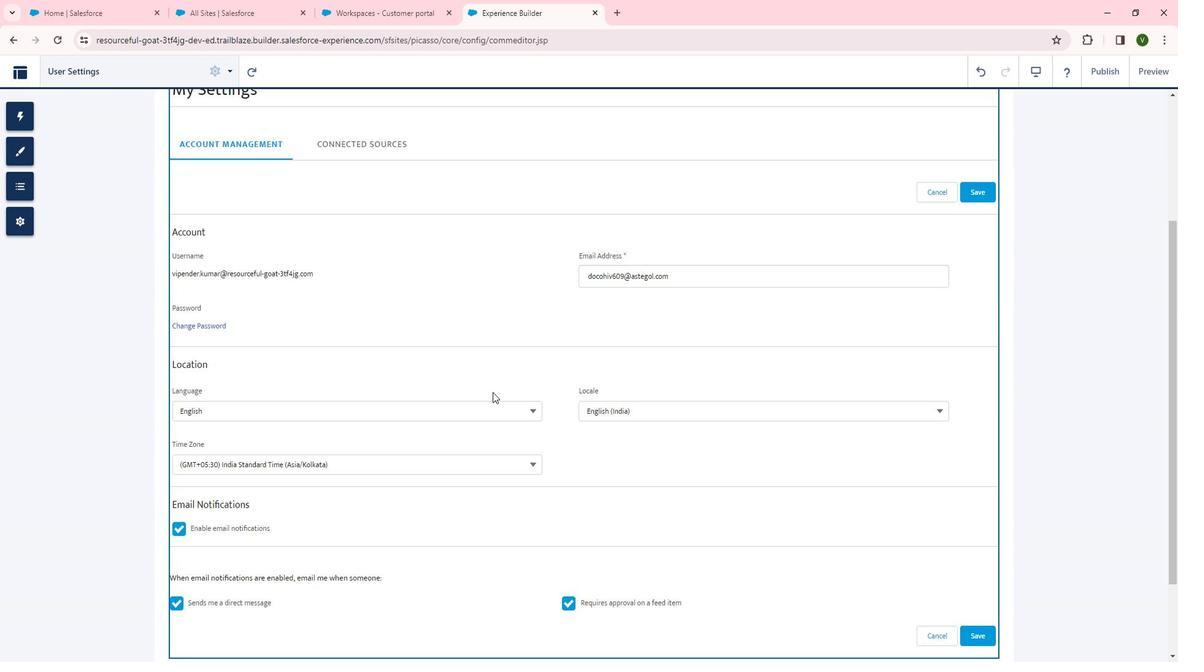 
Action: Mouse moved to (861, 295)
Screenshot: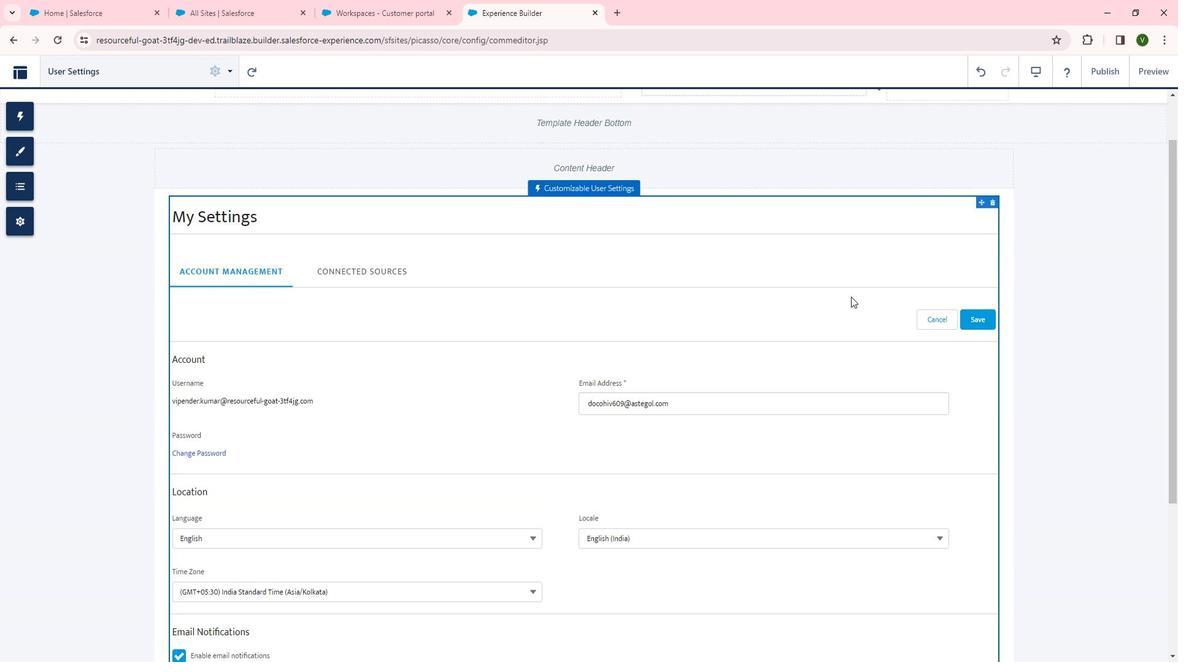
Action: Mouse pressed left at (861, 295)
Screenshot: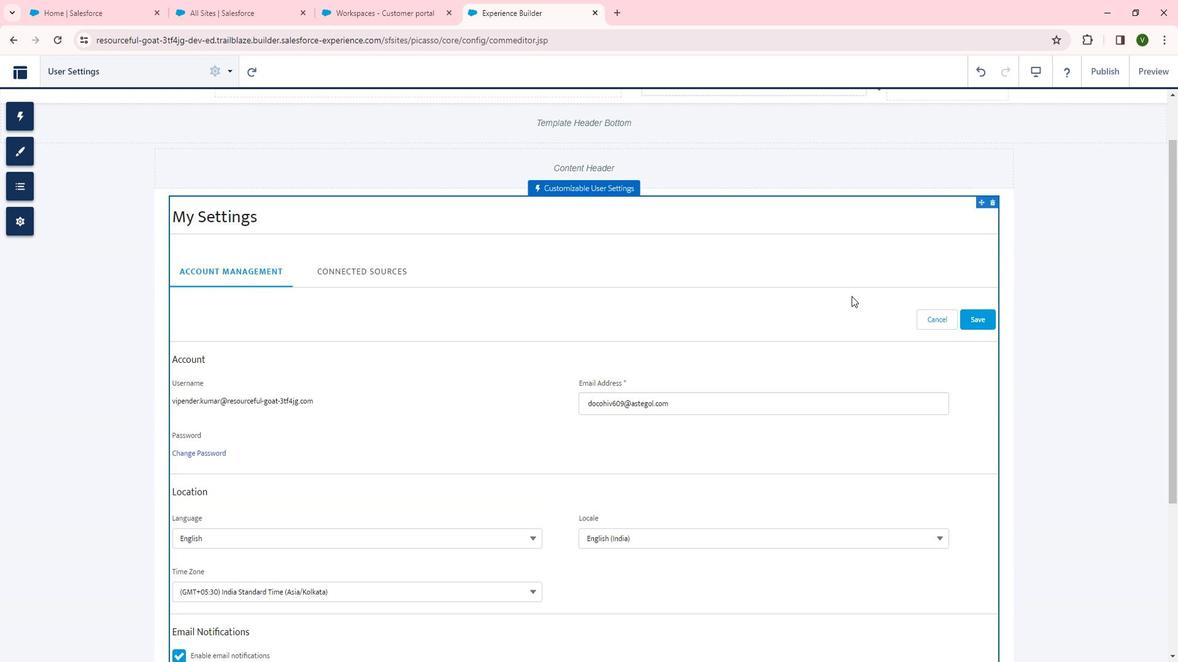 
Action: Mouse moved to (1006, 246)
Screenshot: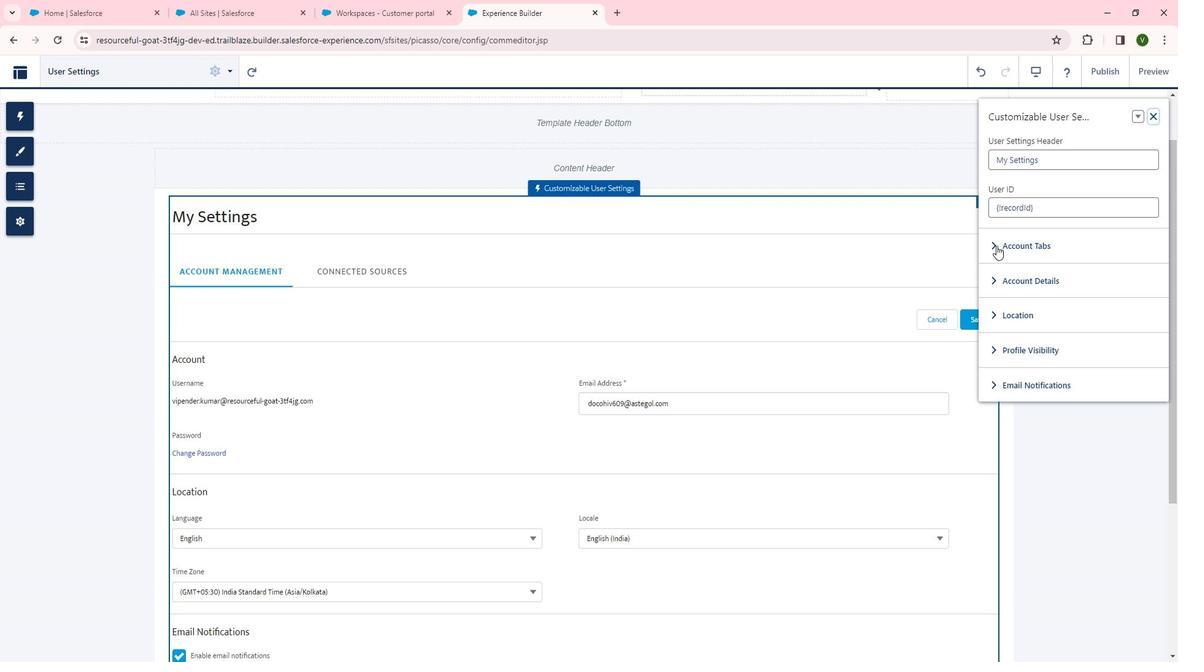
Action: Mouse pressed left at (1006, 246)
Screenshot: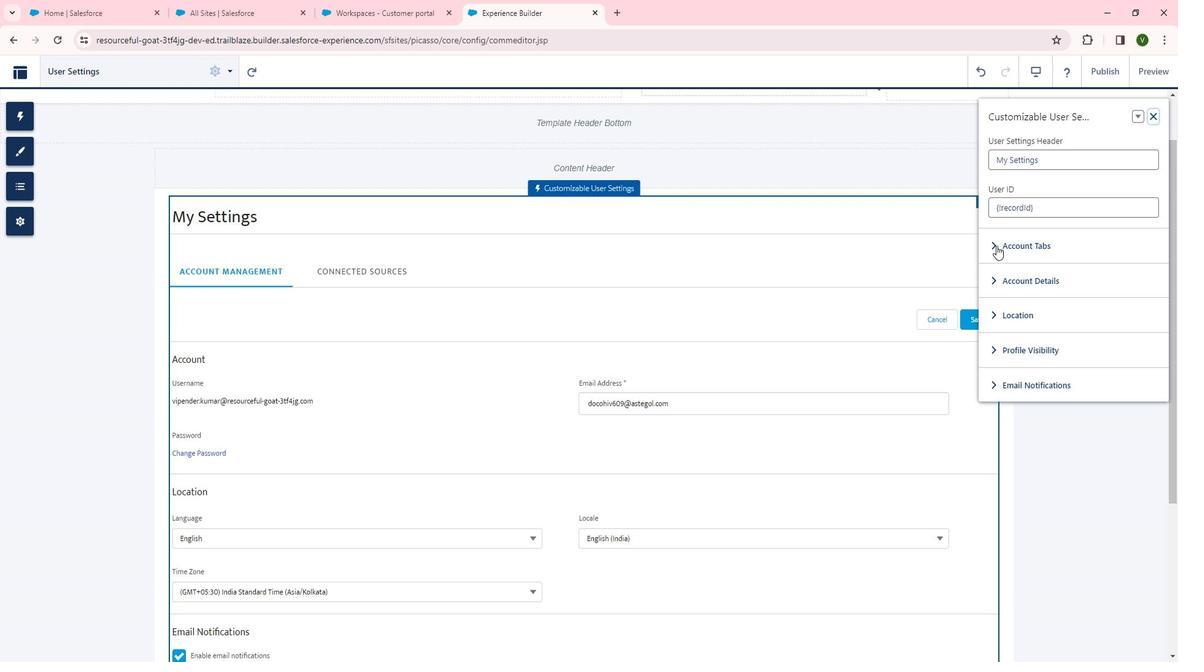 
Action: Mouse moved to (1008, 364)
Screenshot: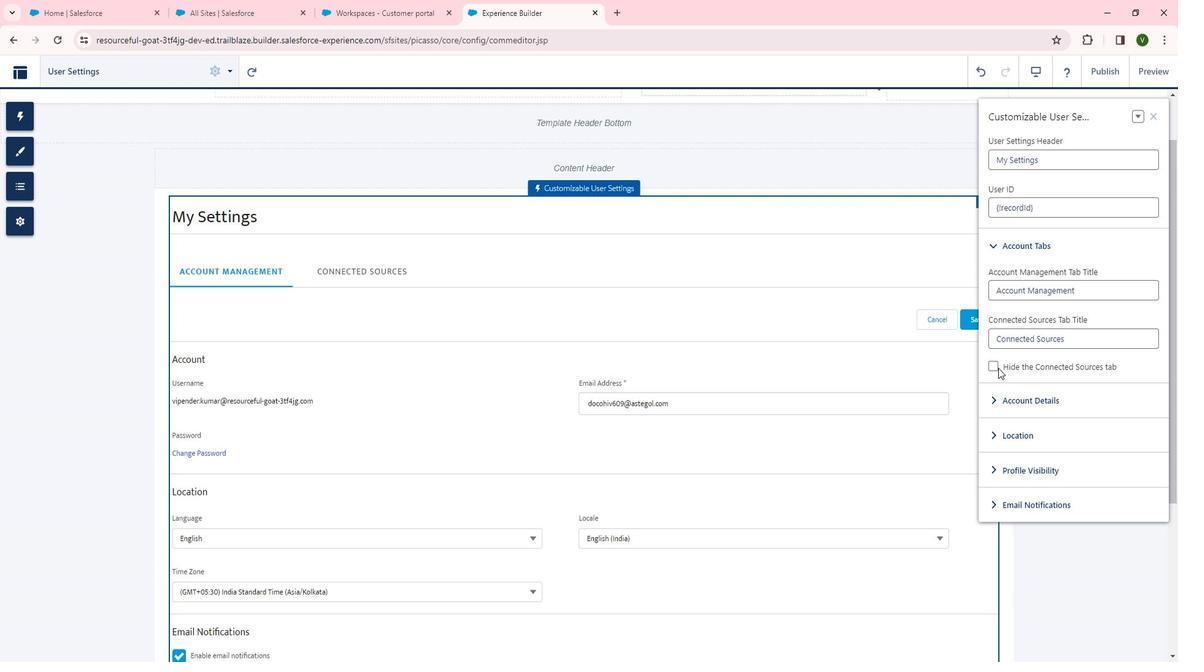
Action: Mouse pressed left at (1008, 364)
Screenshot: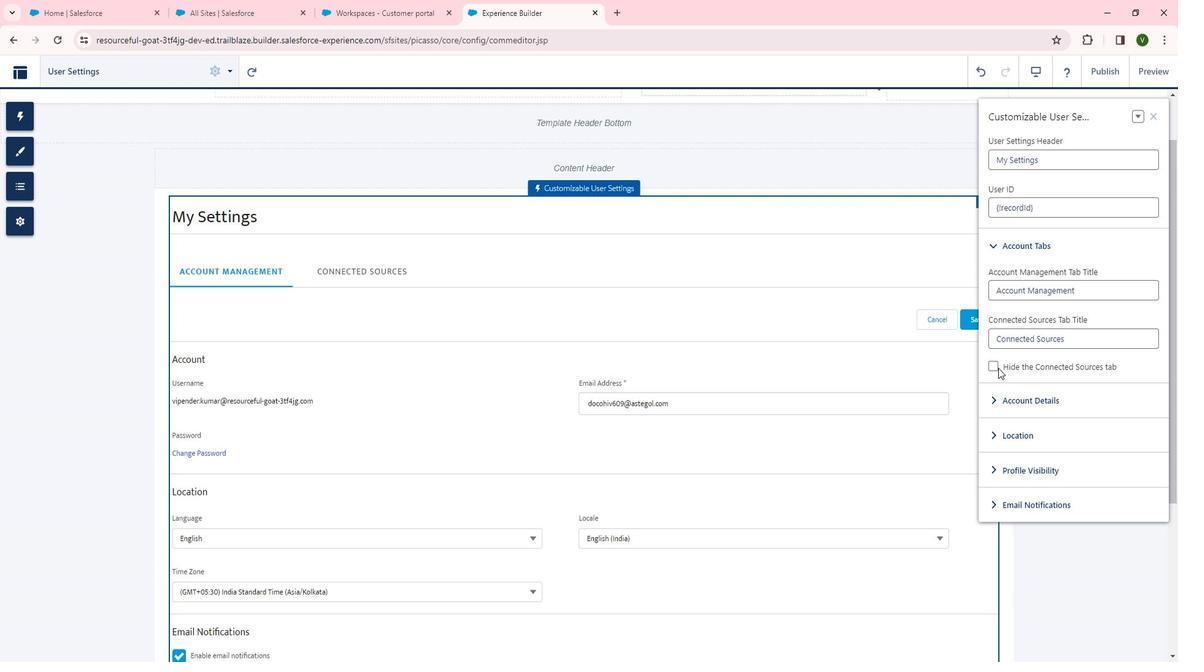 
Action: Mouse moved to (1013, 338)
Screenshot: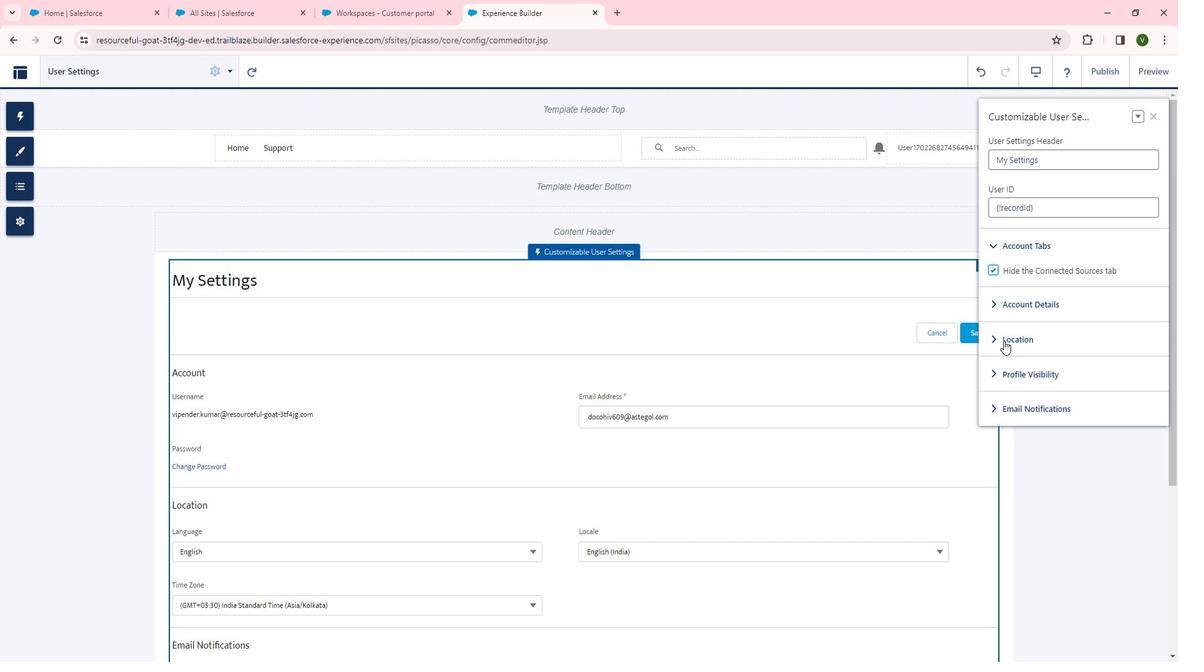 
Action: Mouse pressed left at (1013, 338)
Screenshot: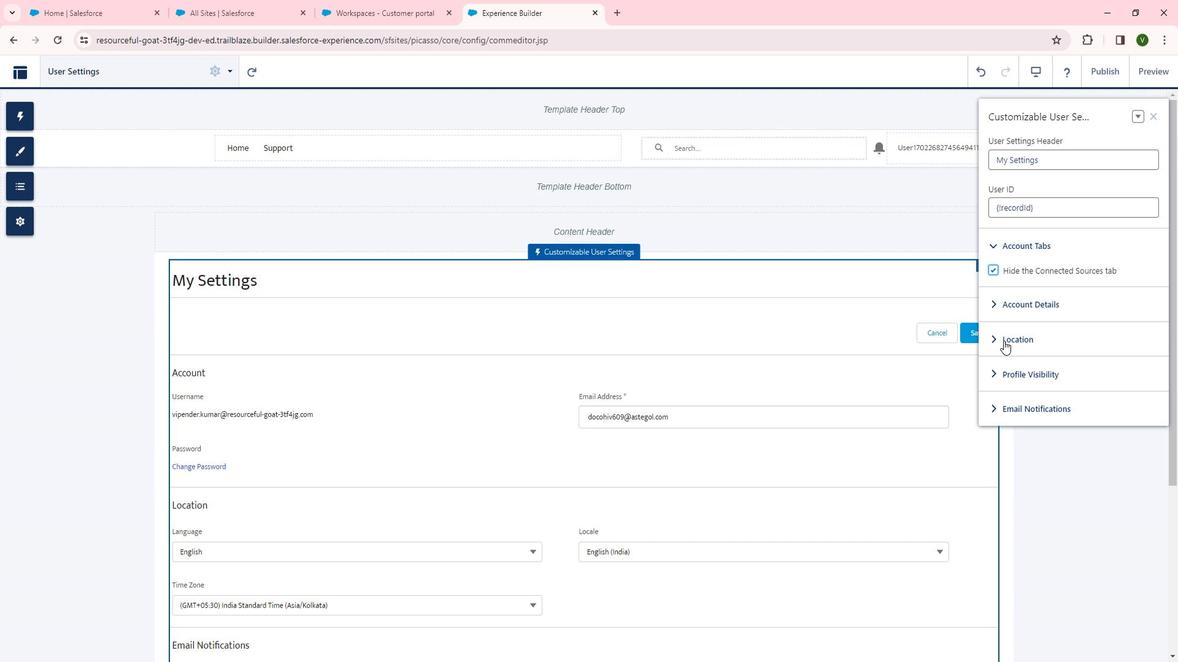 
Action: Mouse moved to (999, 418)
Screenshot: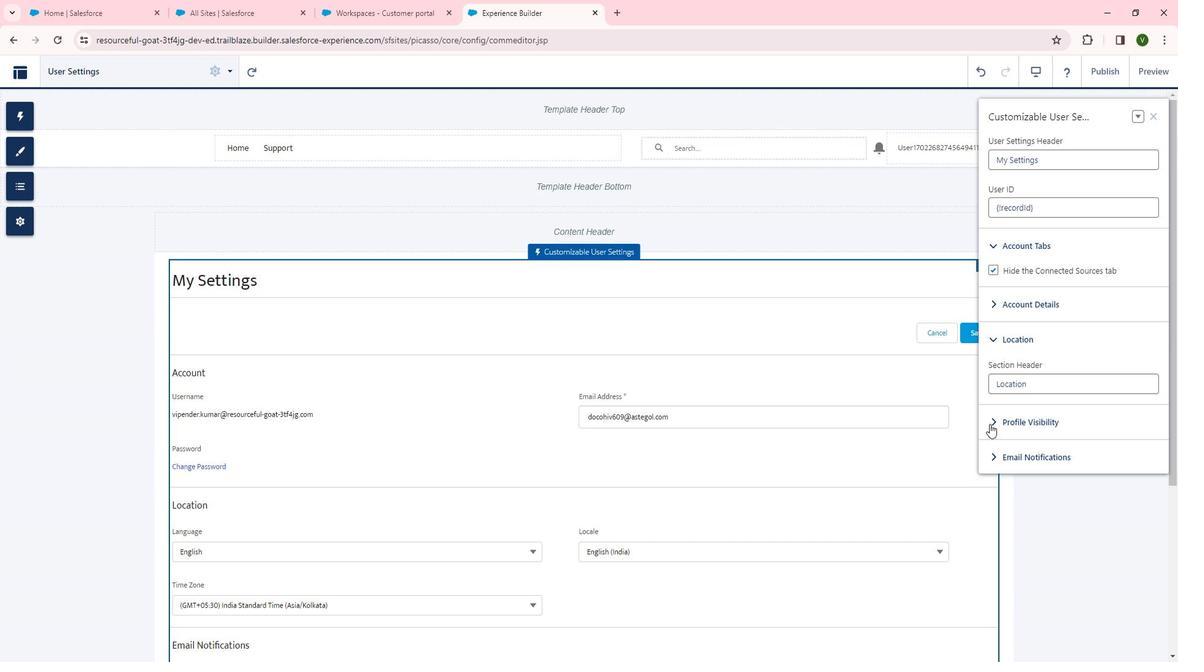 
Action: Mouse pressed left at (999, 418)
Screenshot: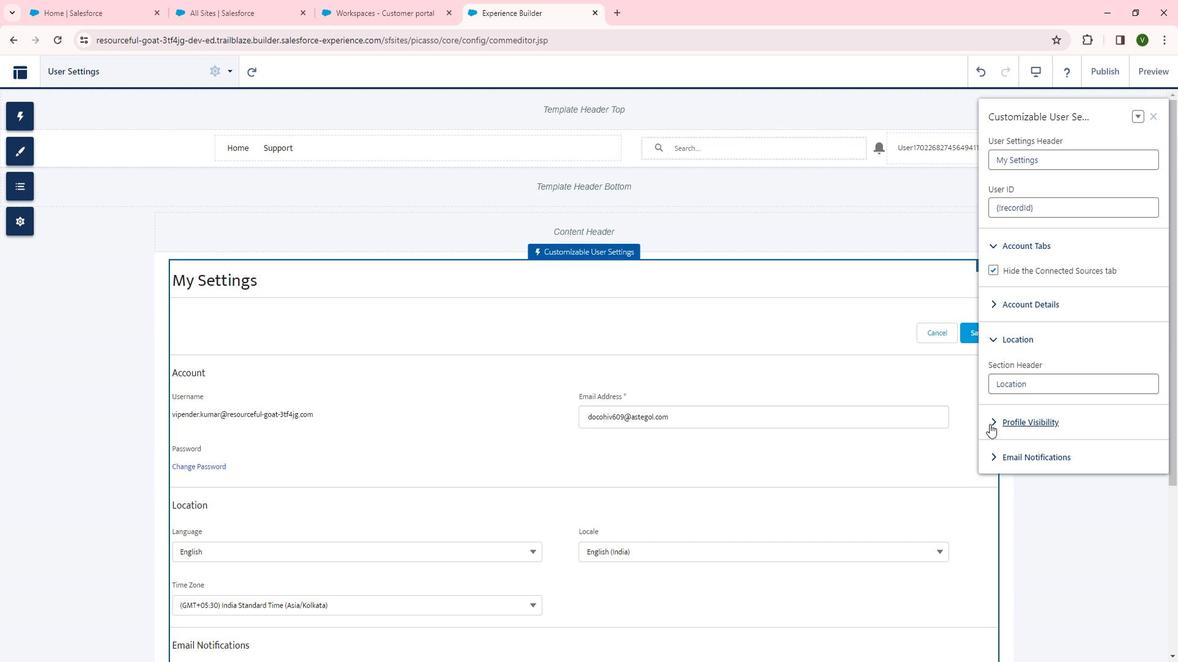 
Action: Mouse moved to (1014, 416)
Screenshot: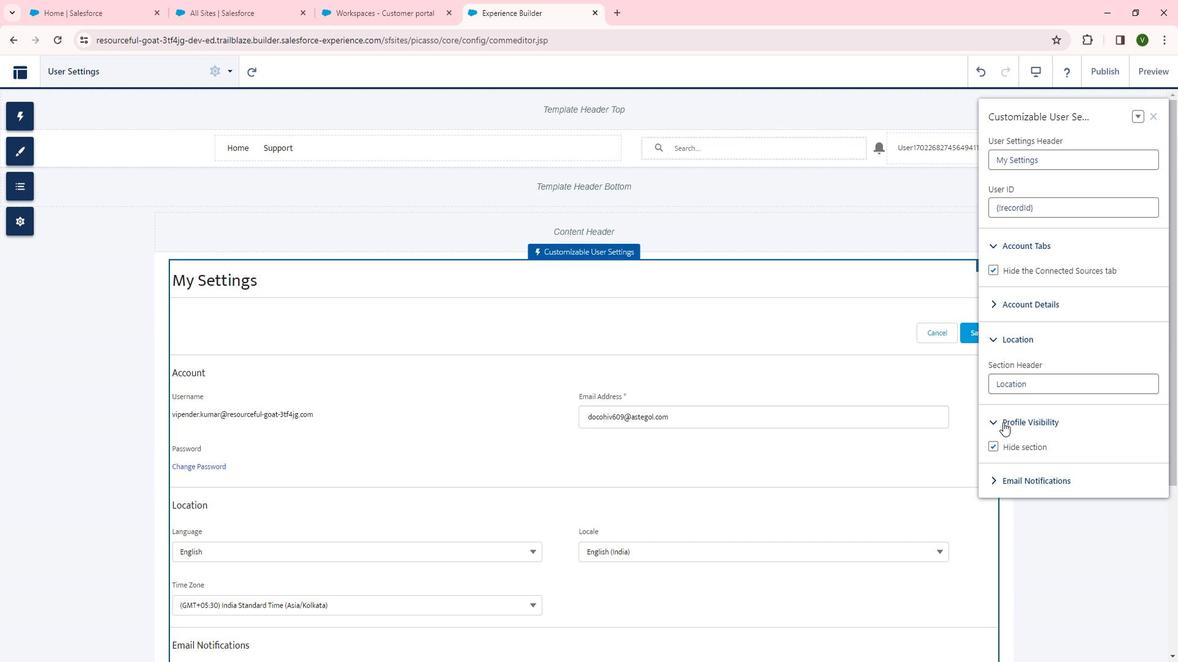 
Action: Mouse scrolled (1014, 416) with delta (0, 0)
Screenshot: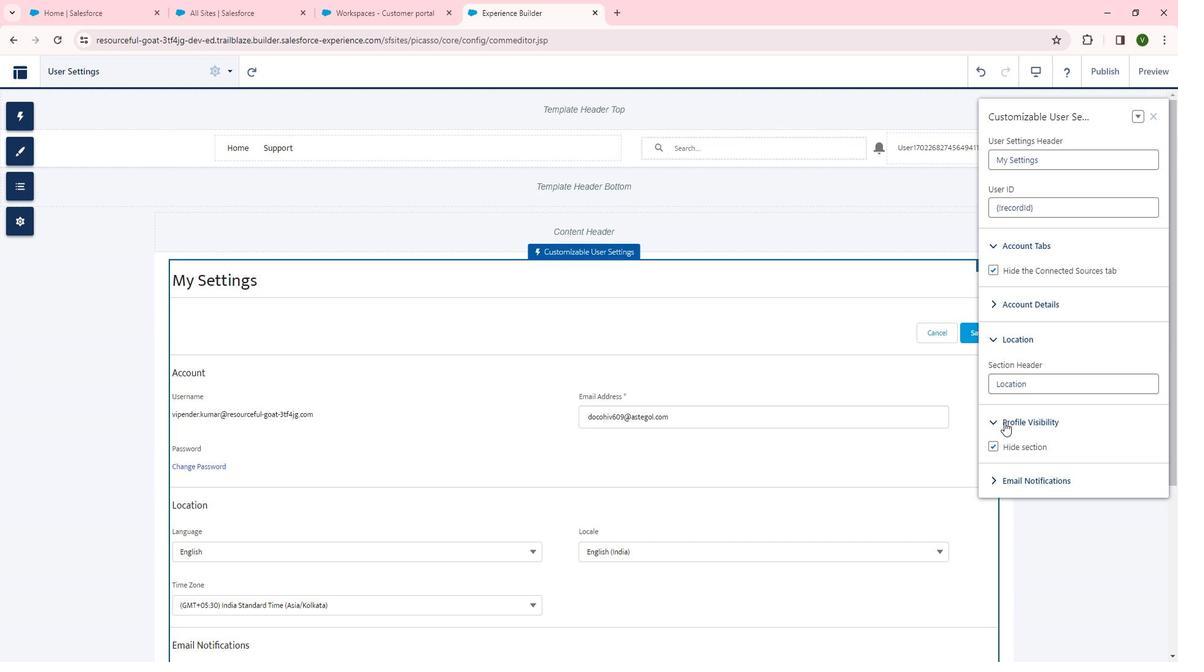 
Action: Mouse scrolled (1014, 416) with delta (0, 0)
Screenshot: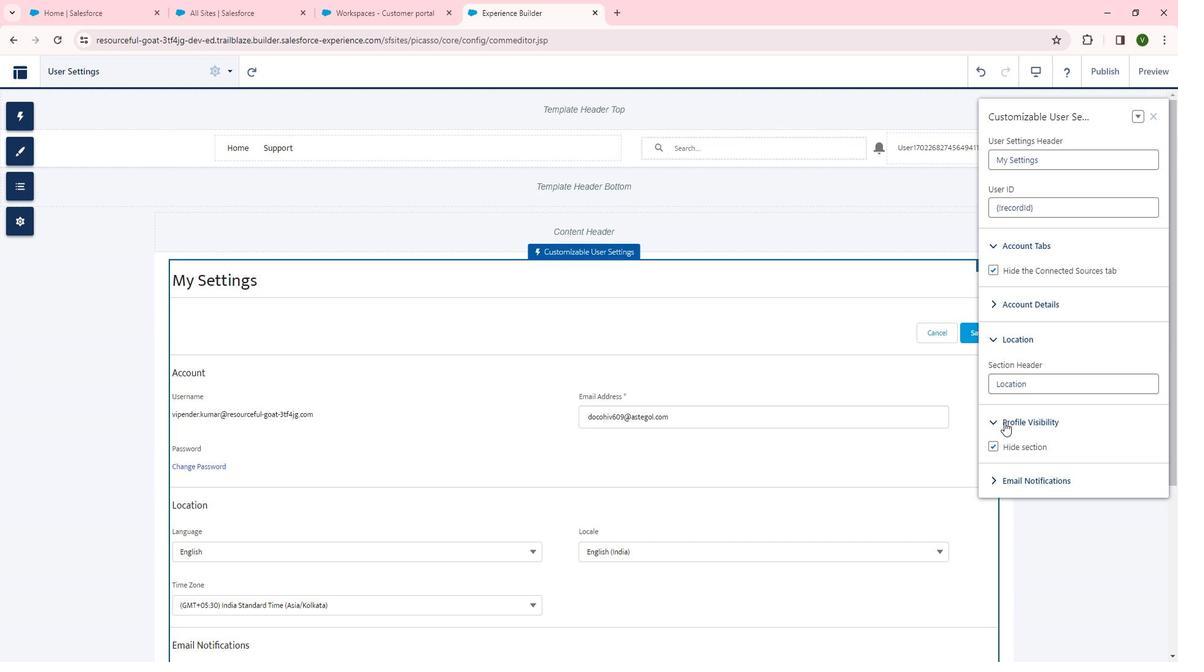 
Action: Mouse moved to (1004, 439)
Screenshot: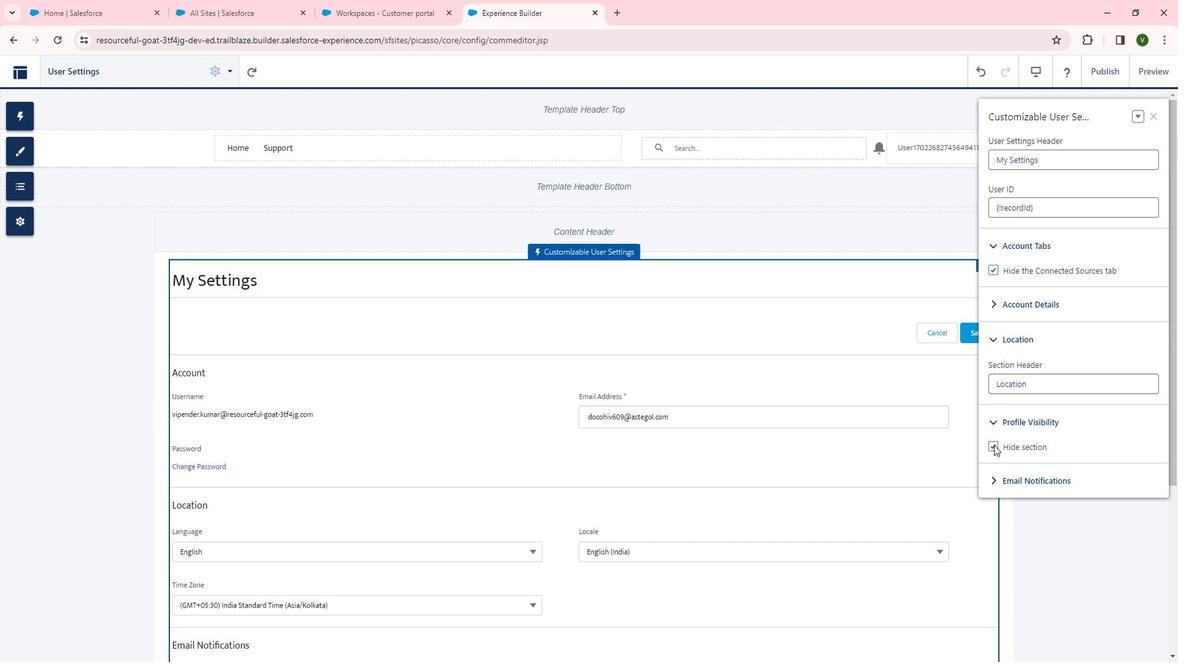 
Action: Mouse pressed left at (1004, 439)
Screenshot: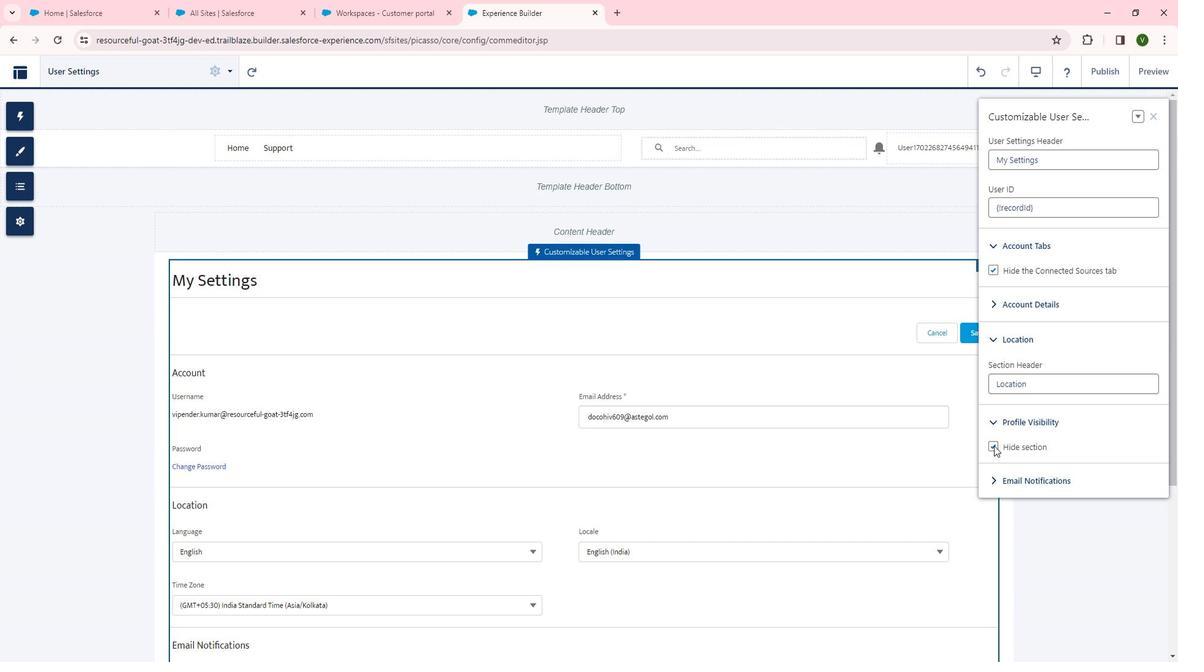 
Action: Mouse moved to (924, 360)
Screenshot: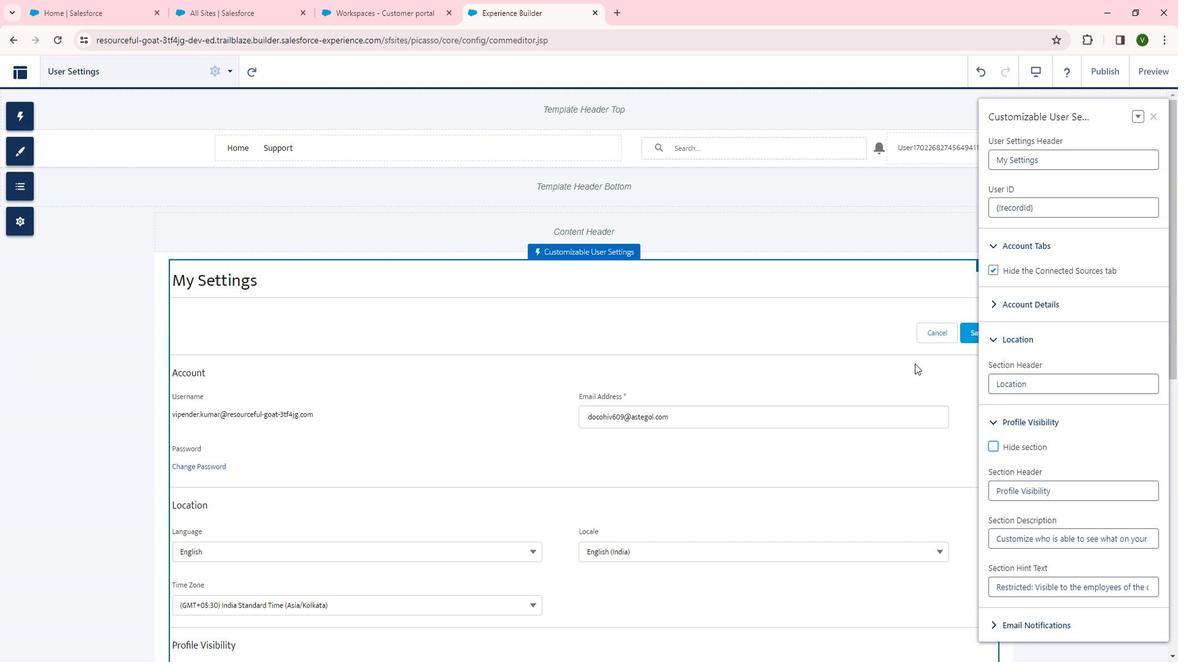 
